 Task: Create a sub task System Test and UAT for the task  Create a new online platform for online legal services in the project AirRise , assign it to team member softage.5@softage.net and update the status of the sub task to  At Risk , set the priority of the sub task to Medium
Action: Mouse moved to (703, 464)
Screenshot: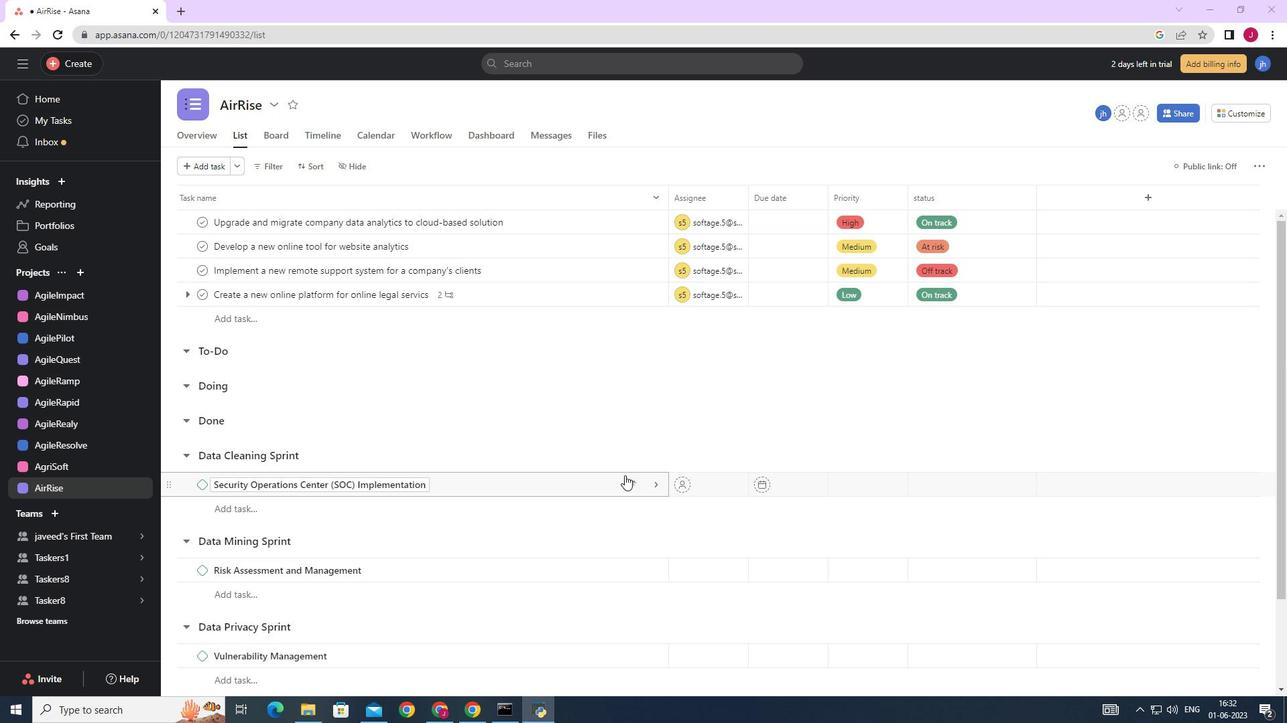 
Action: Mouse scrolled (703, 463) with delta (0, 0)
Screenshot: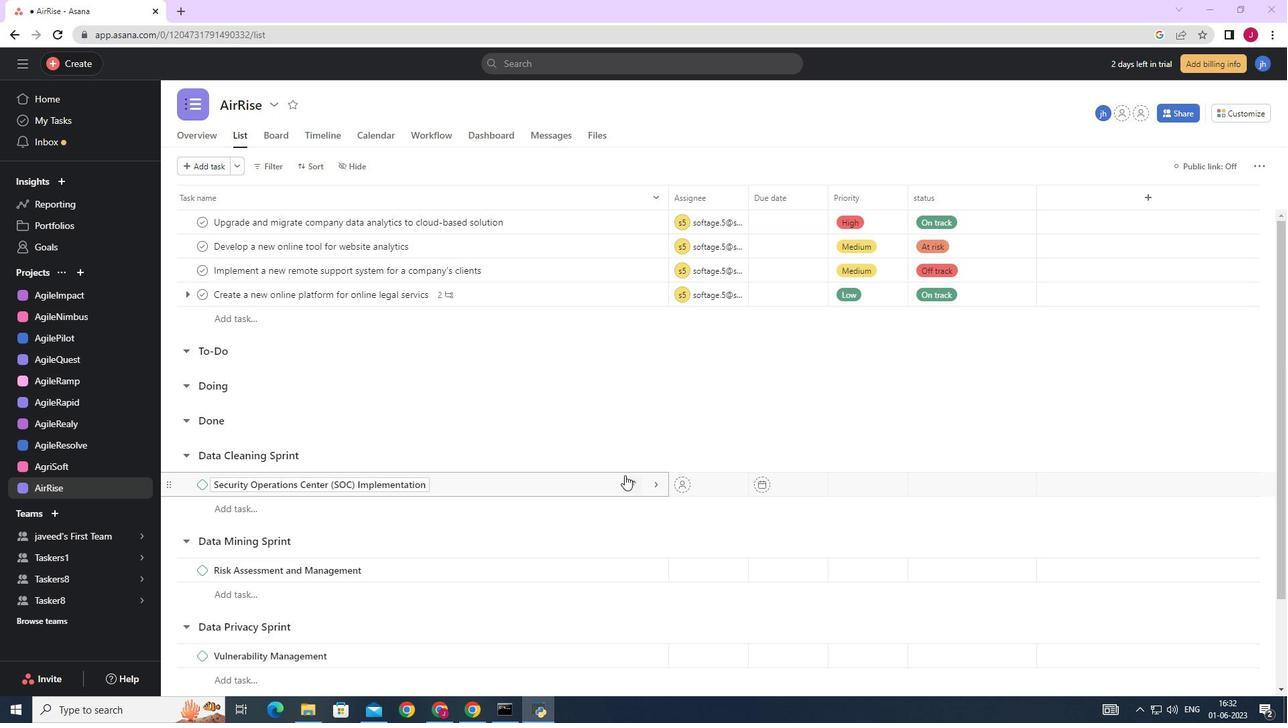 
Action: Mouse scrolled (703, 463) with delta (0, 0)
Screenshot: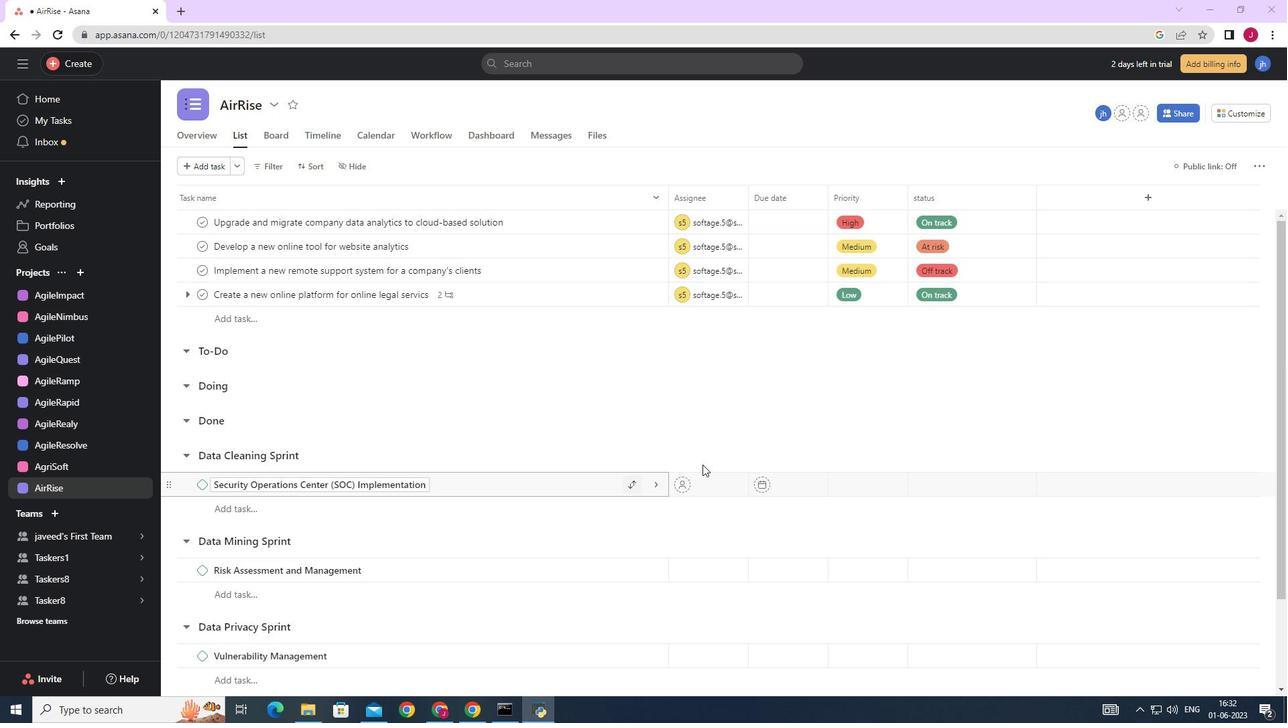 
Action: Mouse moved to (703, 463)
Screenshot: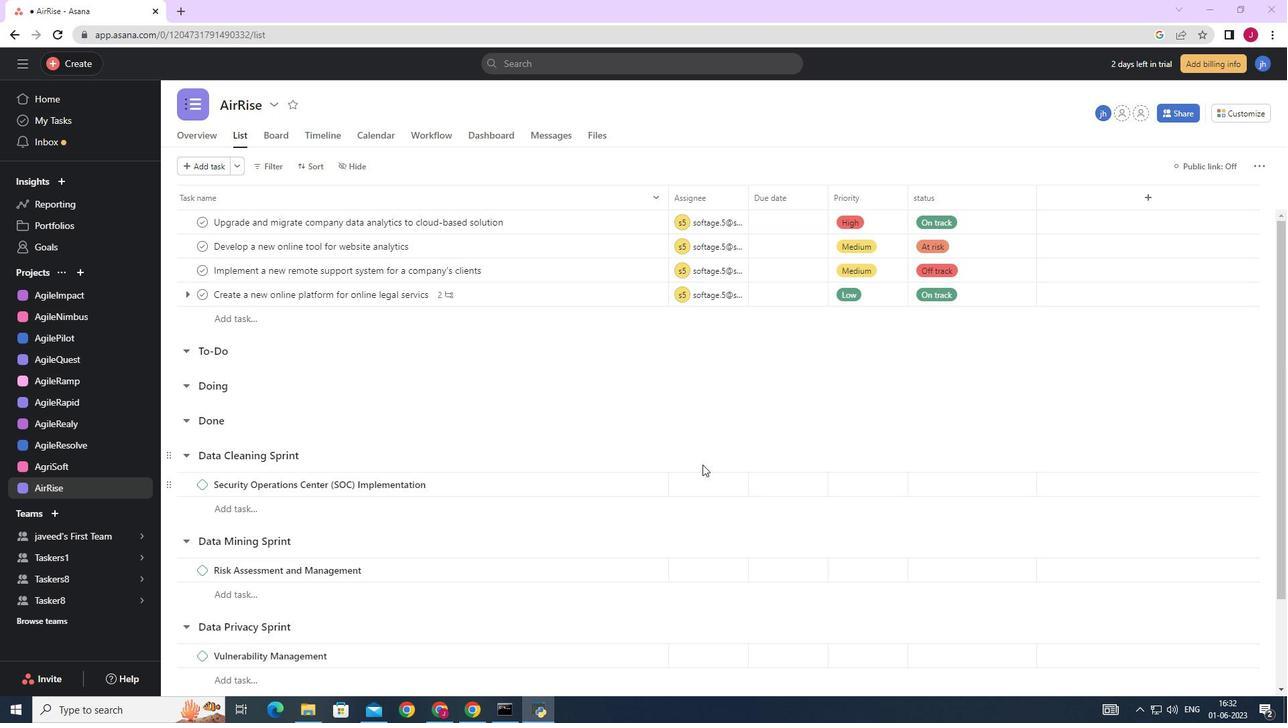 
Action: Mouse scrolled (703, 463) with delta (0, 0)
Screenshot: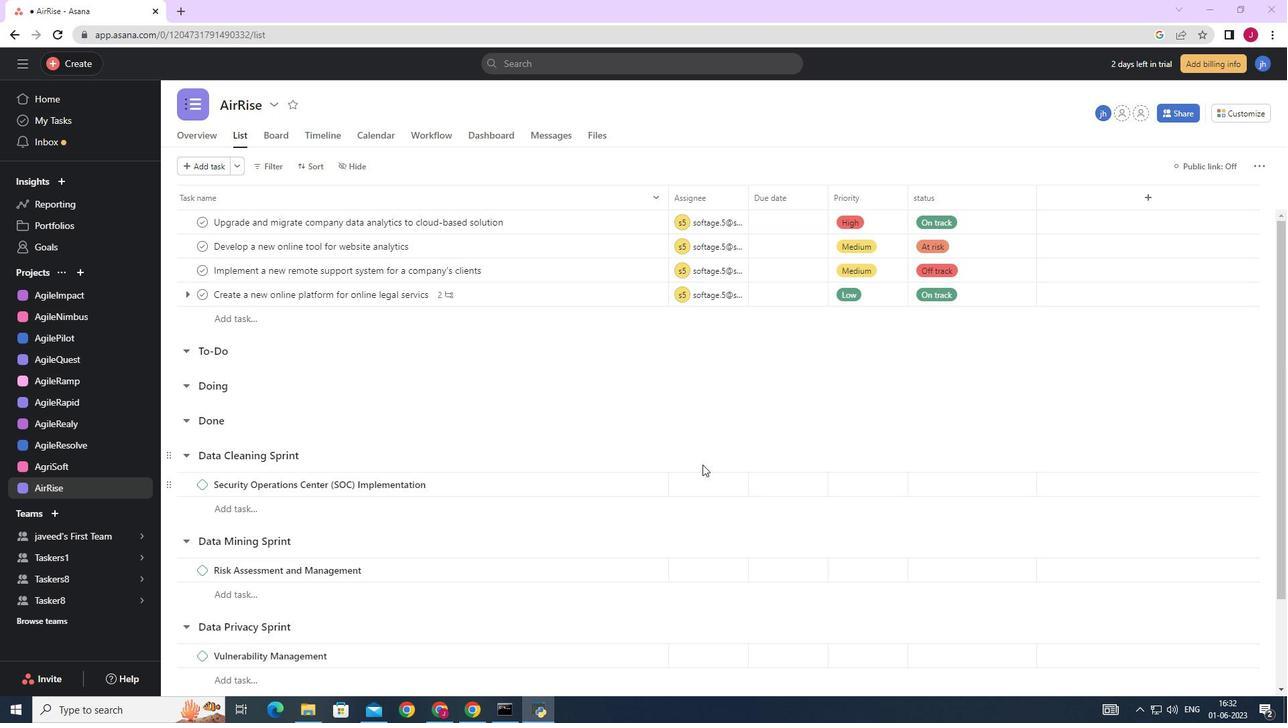 
Action: Mouse moved to (702, 463)
Screenshot: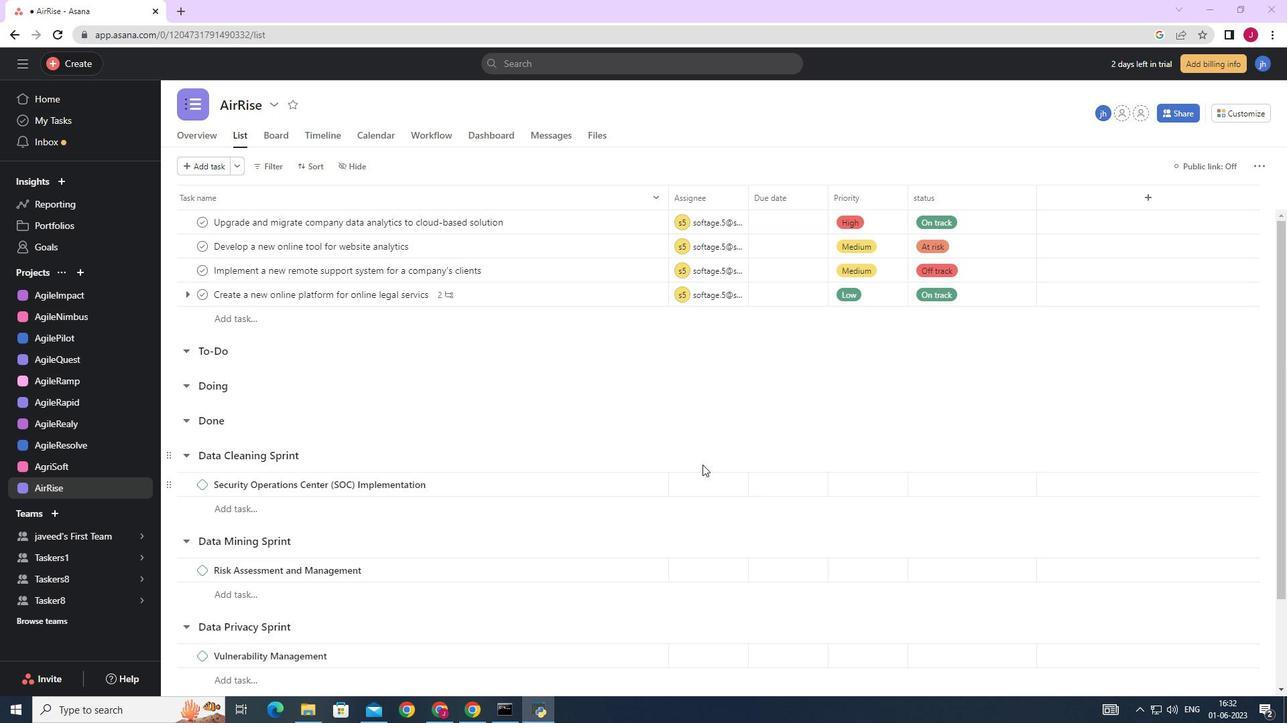 
Action: Mouse scrolled (702, 462) with delta (0, 0)
Screenshot: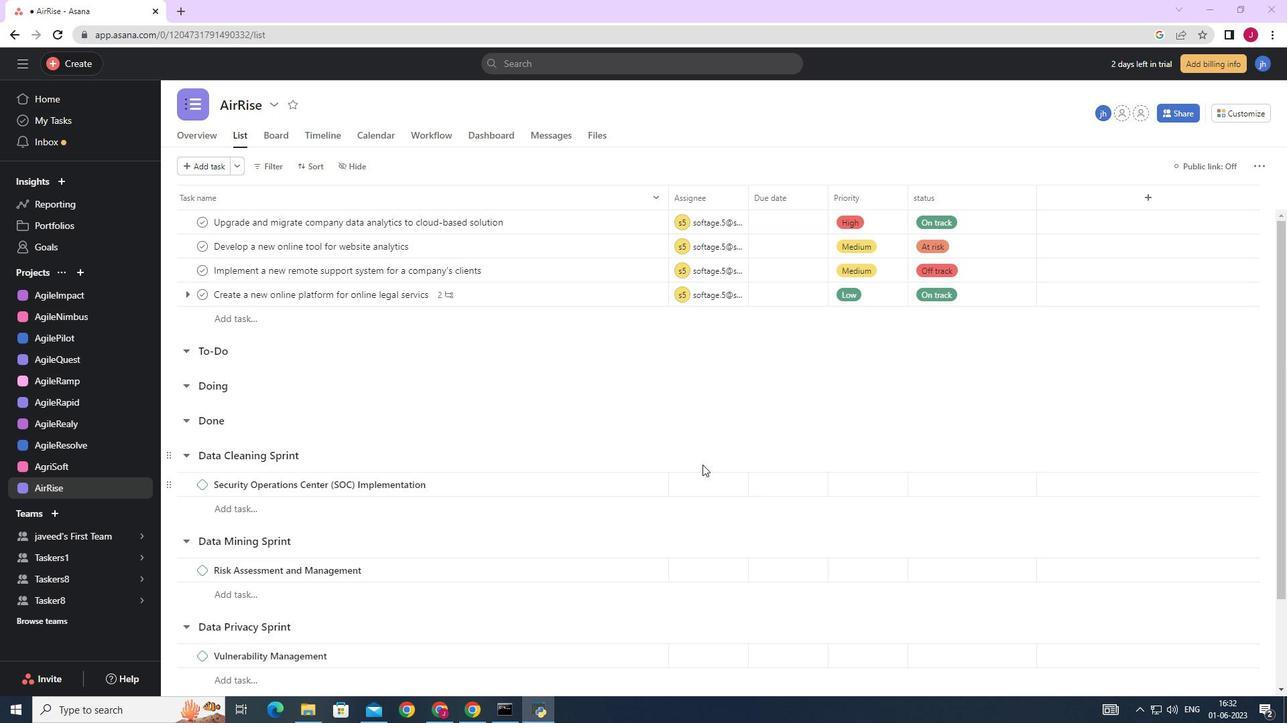 
Action: Mouse moved to (697, 459)
Screenshot: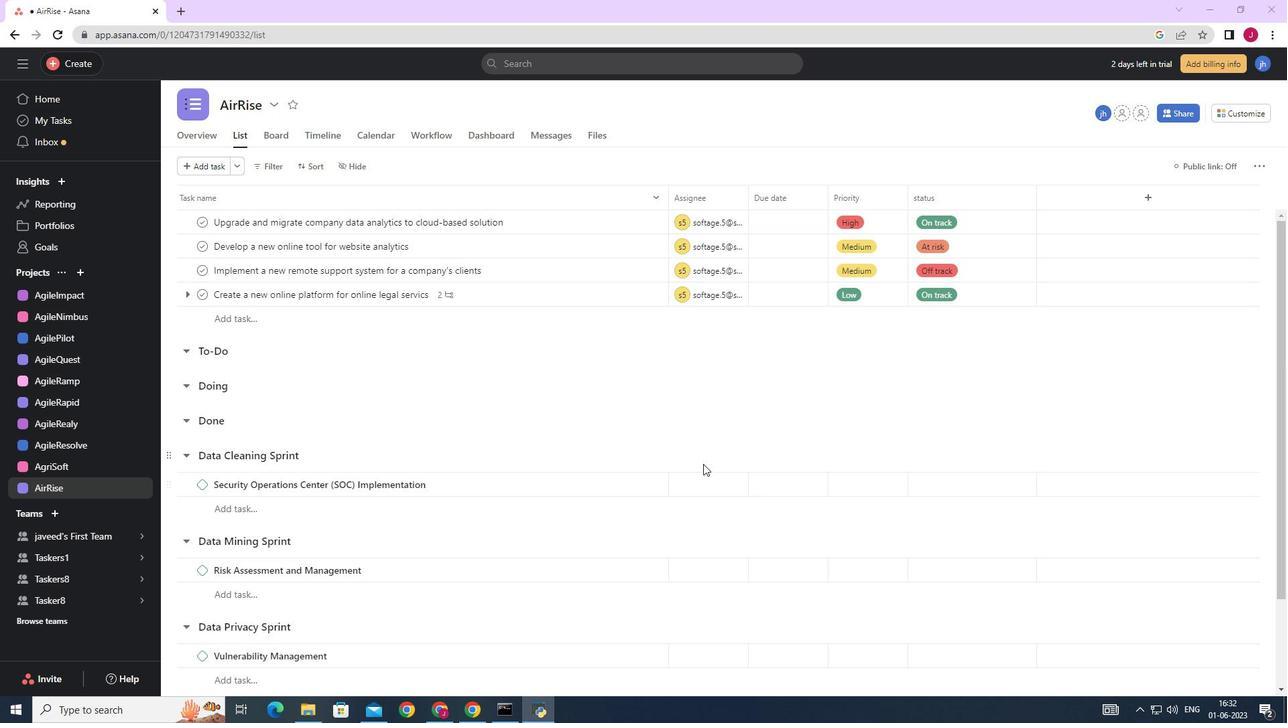 
Action: Mouse scrolled (699, 460) with delta (0, 0)
Screenshot: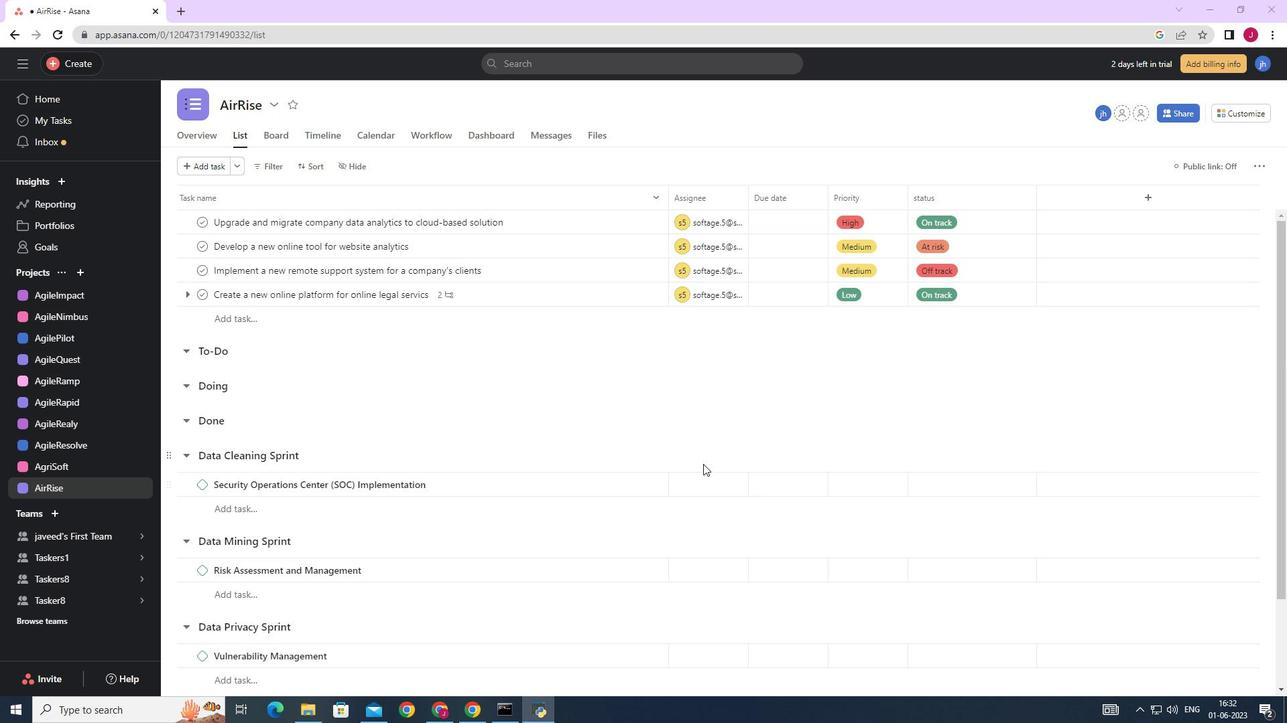 
Action: Mouse moved to (402, 432)
Screenshot: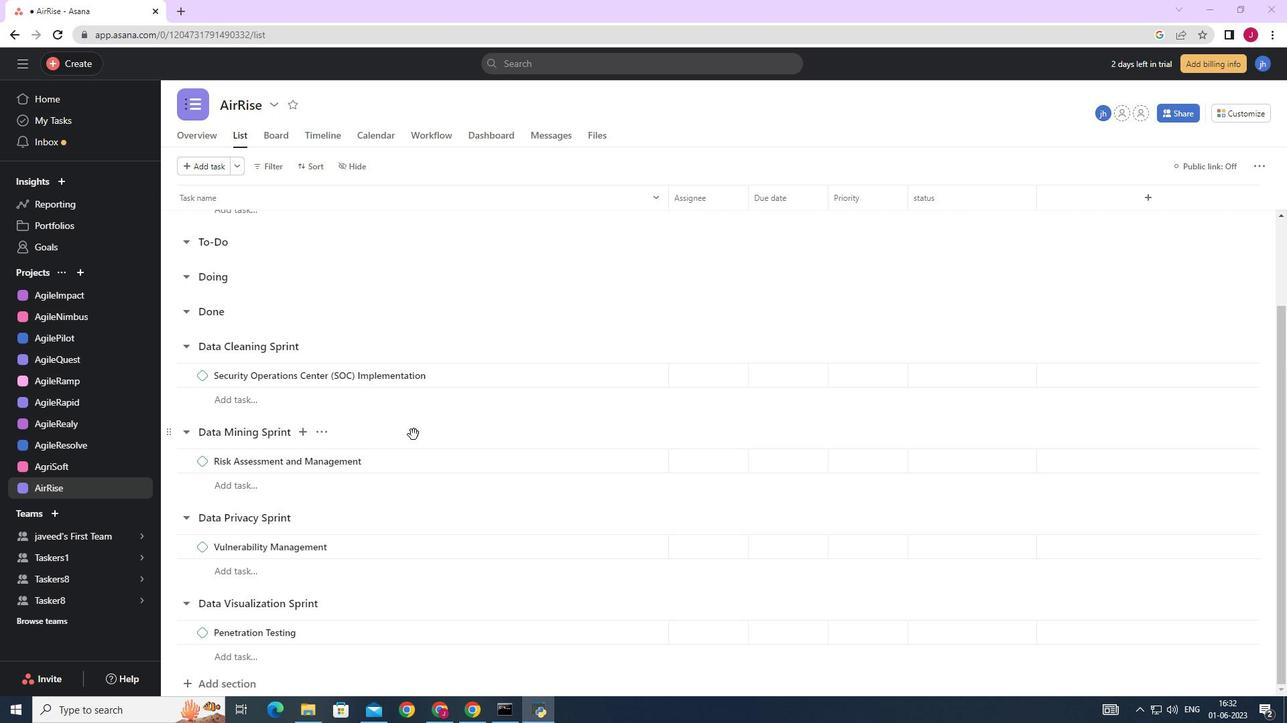 
Action: Mouse scrolled (403, 433) with delta (0, 0)
Screenshot: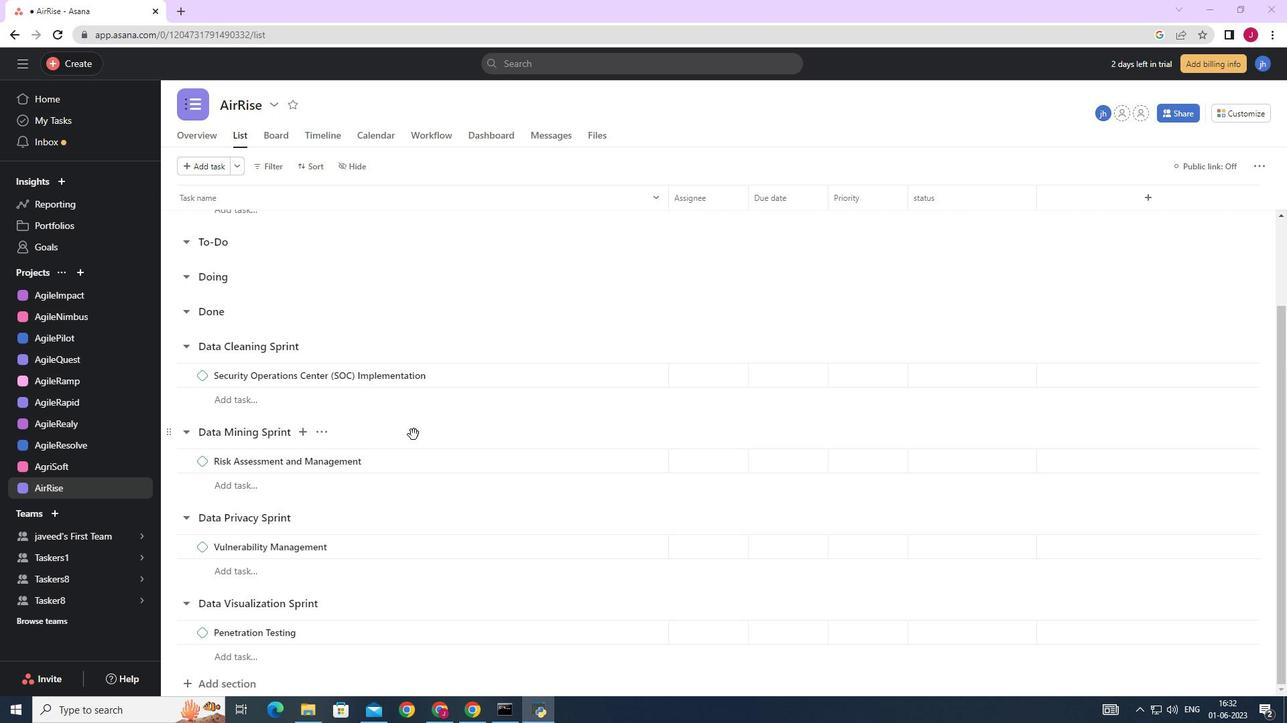 
Action: Mouse moved to (402, 431)
Screenshot: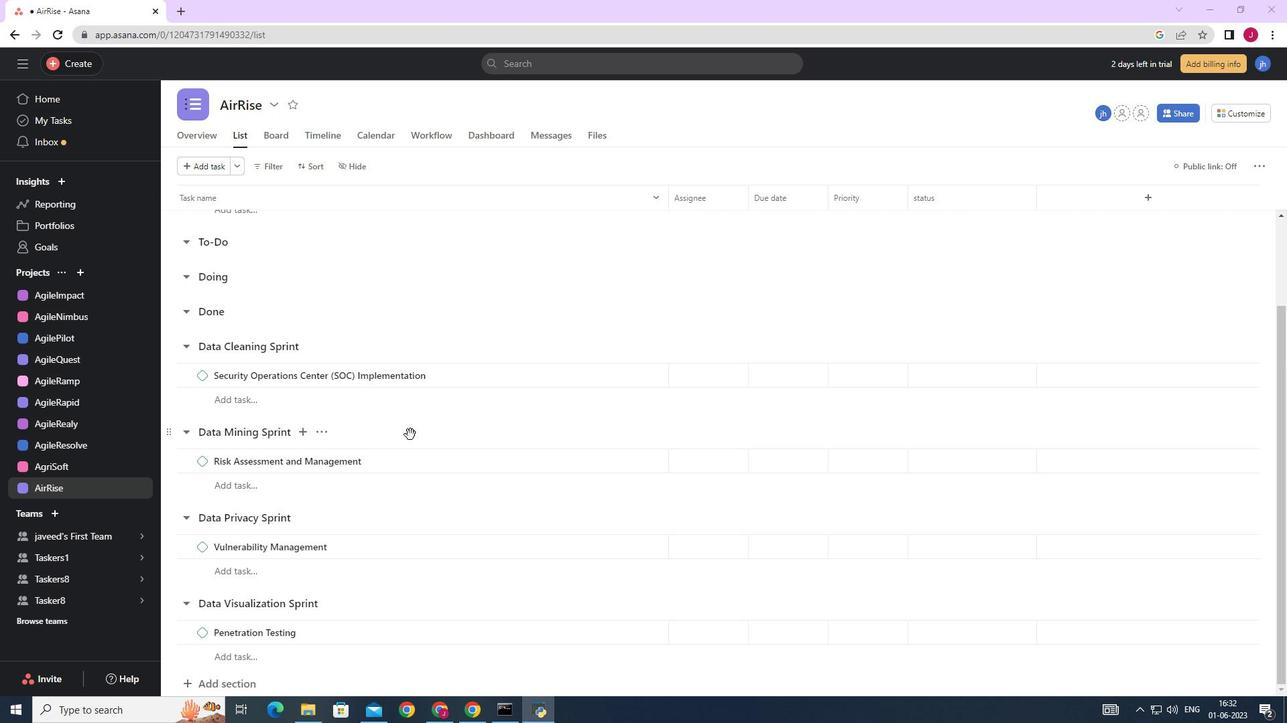 
Action: Mouse scrolled (402, 433) with delta (0, 0)
Screenshot: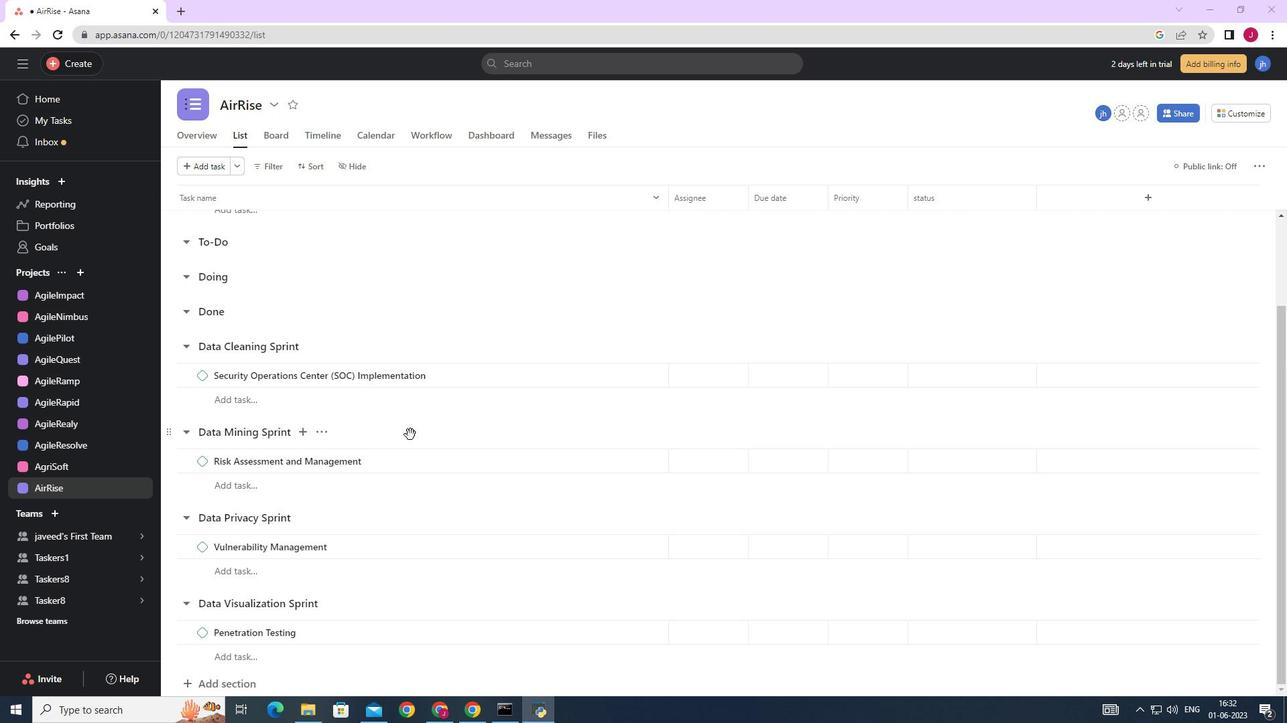 
Action: Mouse scrolled (402, 432) with delta (0, 0)
Screenshot: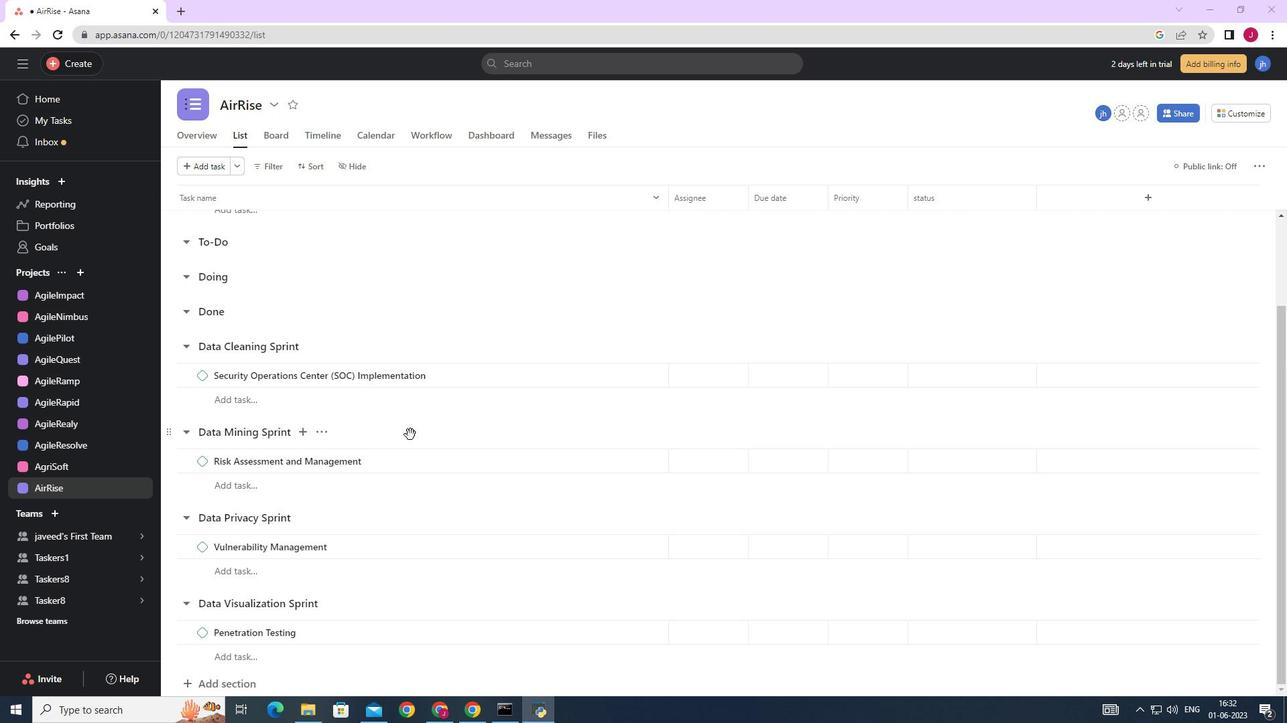 
Action: Mouse moved to (402, 431)
Screenshot: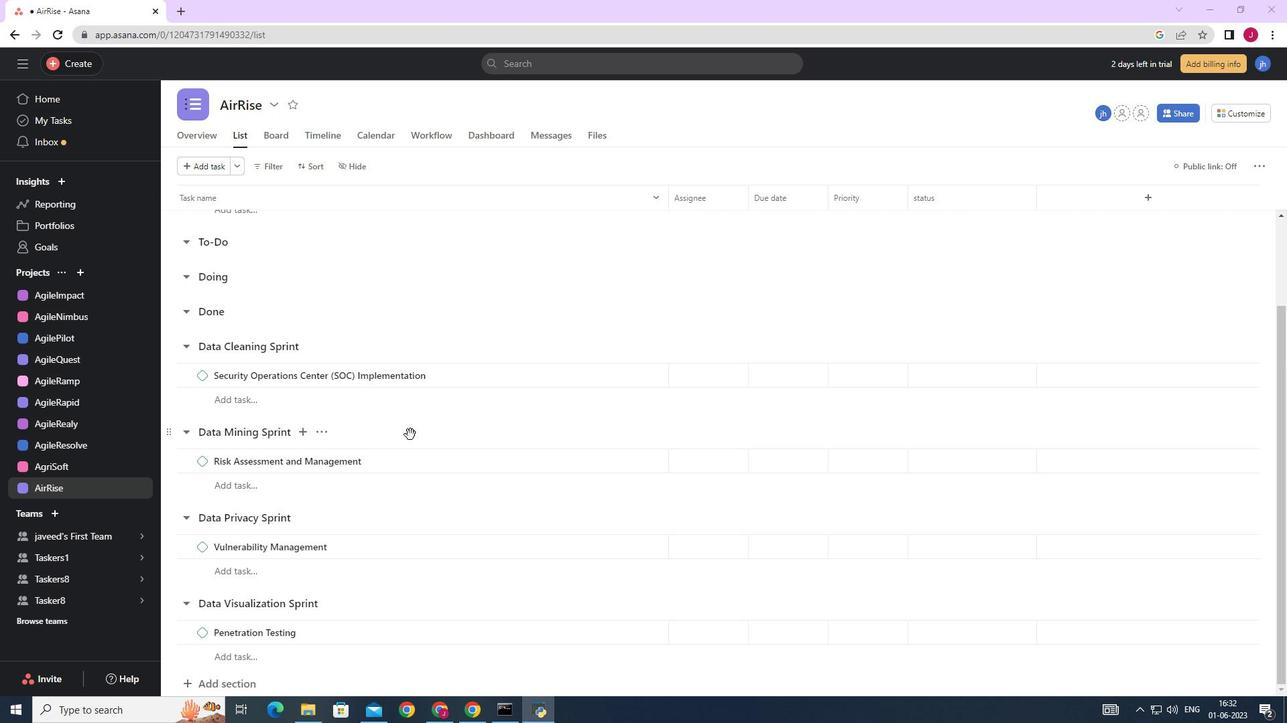
Action: Mouse scrolled (402, 431) with delta (0, 0)
Screenshot: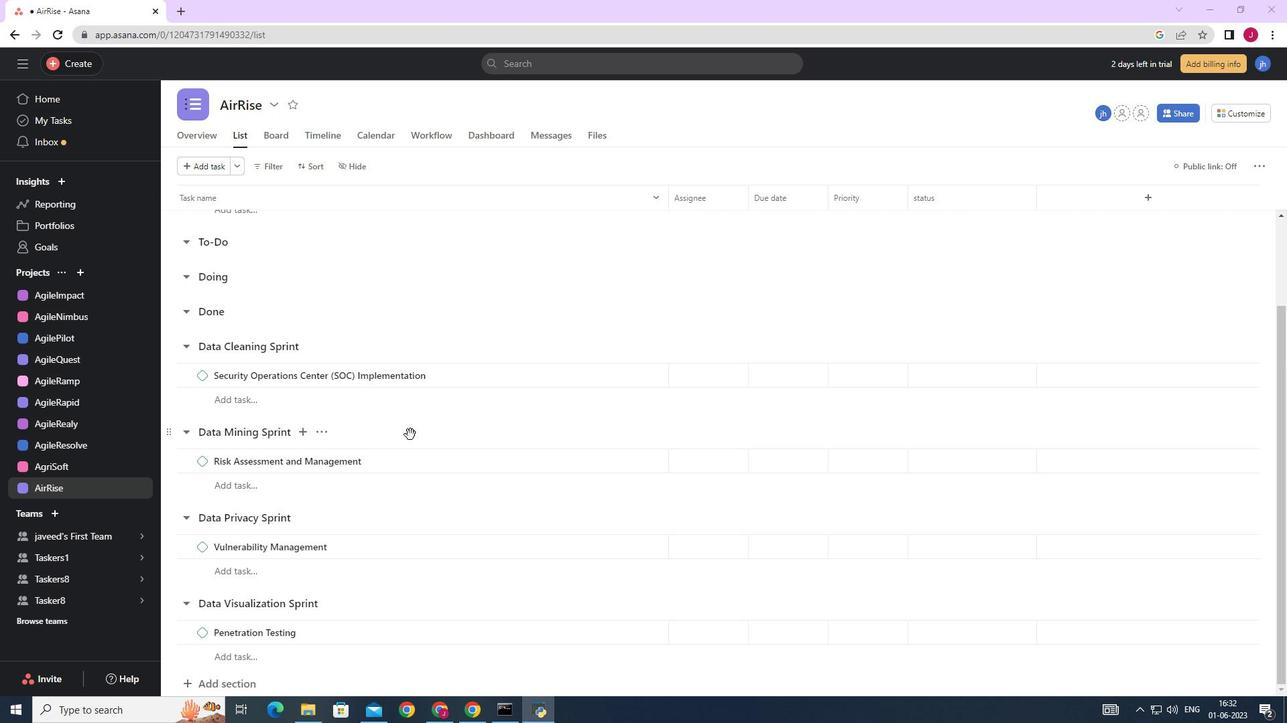 
Action: Mouse moved to (613, 294)
Screenshot: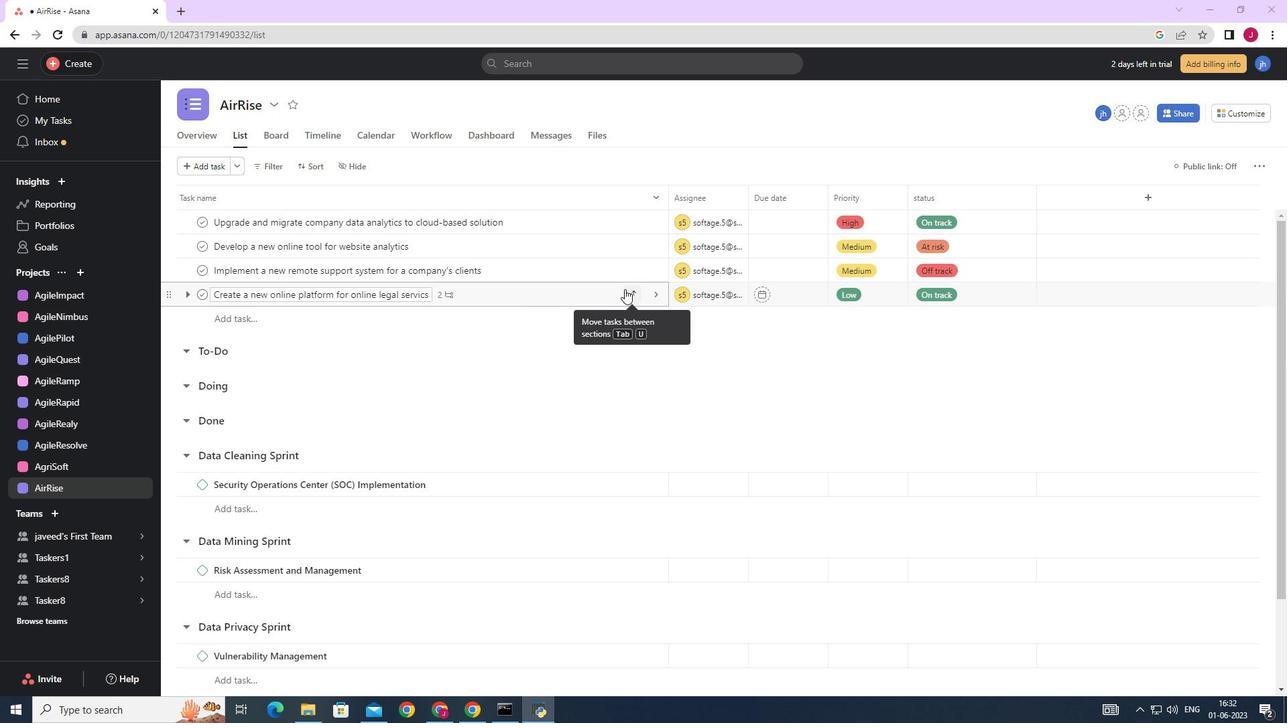 
Action: Mouse pressed left at (613, 294)
Screenshot: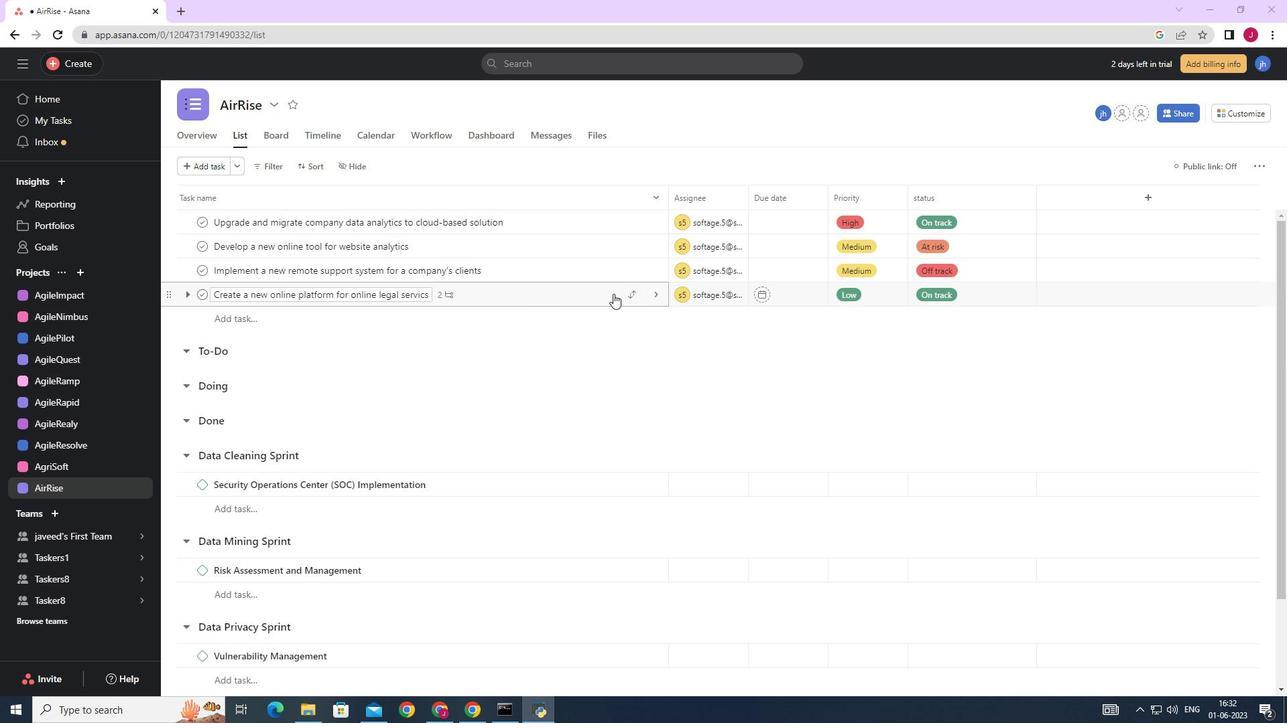 
Action: Mouse moved to (988, 404)
Screenshot: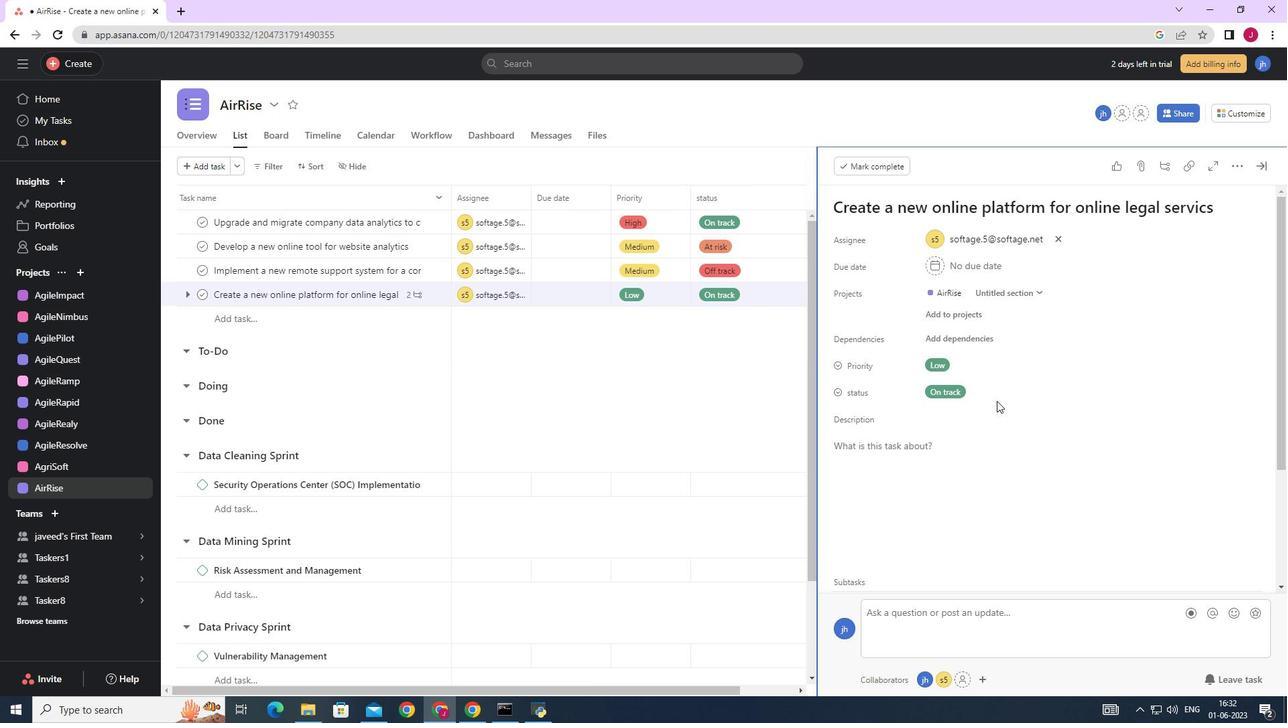 
Action: Mouse scrolled (988, 403) with delta (0, 0)
Screenshot: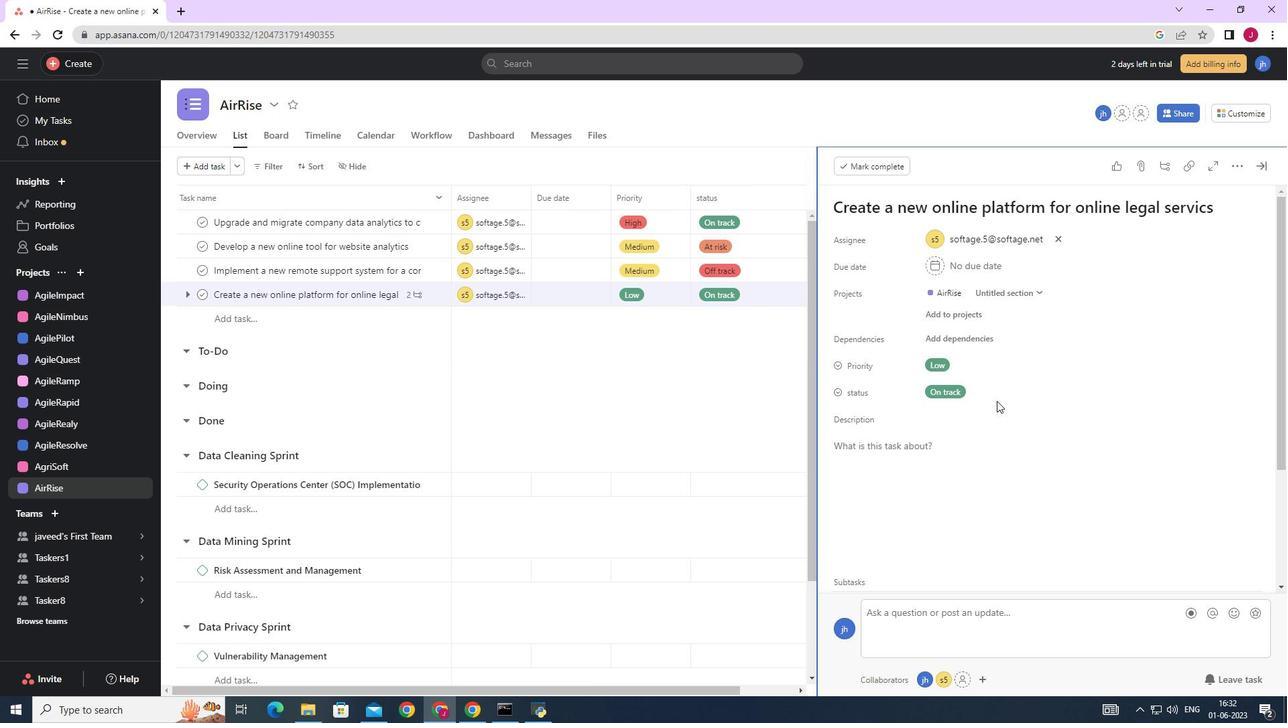 
Action: Mouse moved to (986, 404)
Screenshot: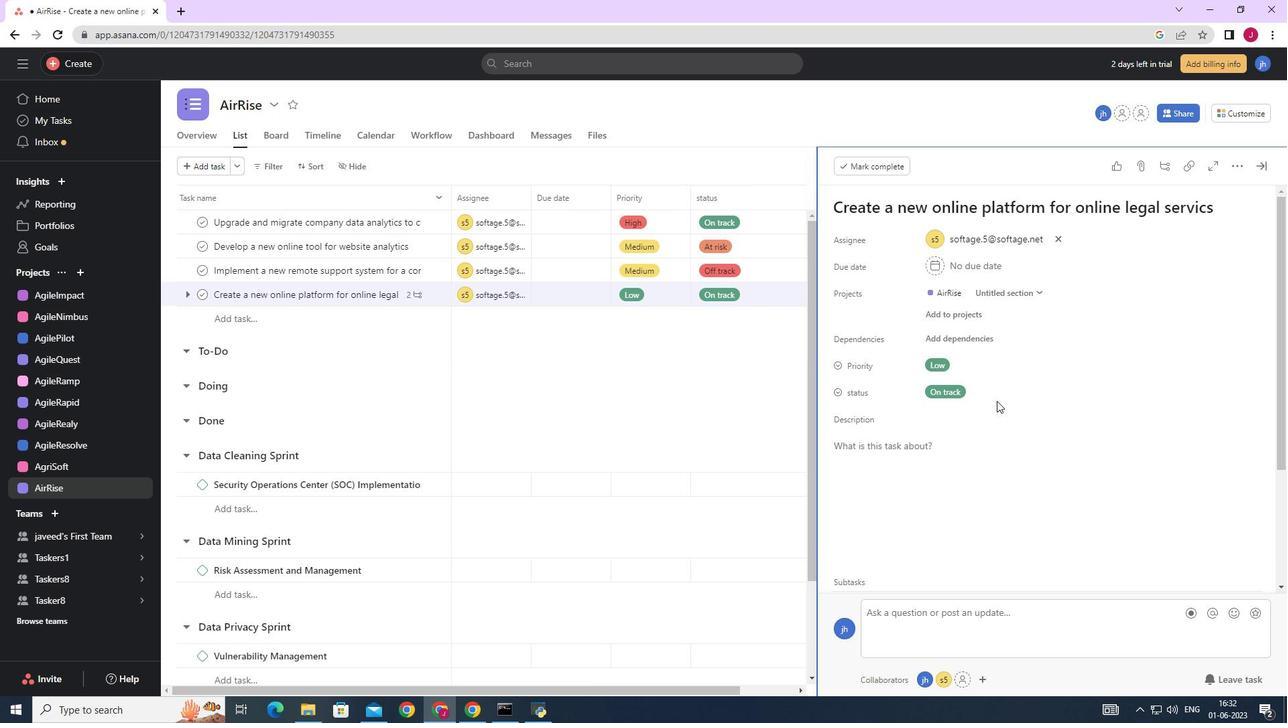 
Action: Mouse scrolled (986, 404) with delta (0, 0)
Screenshot: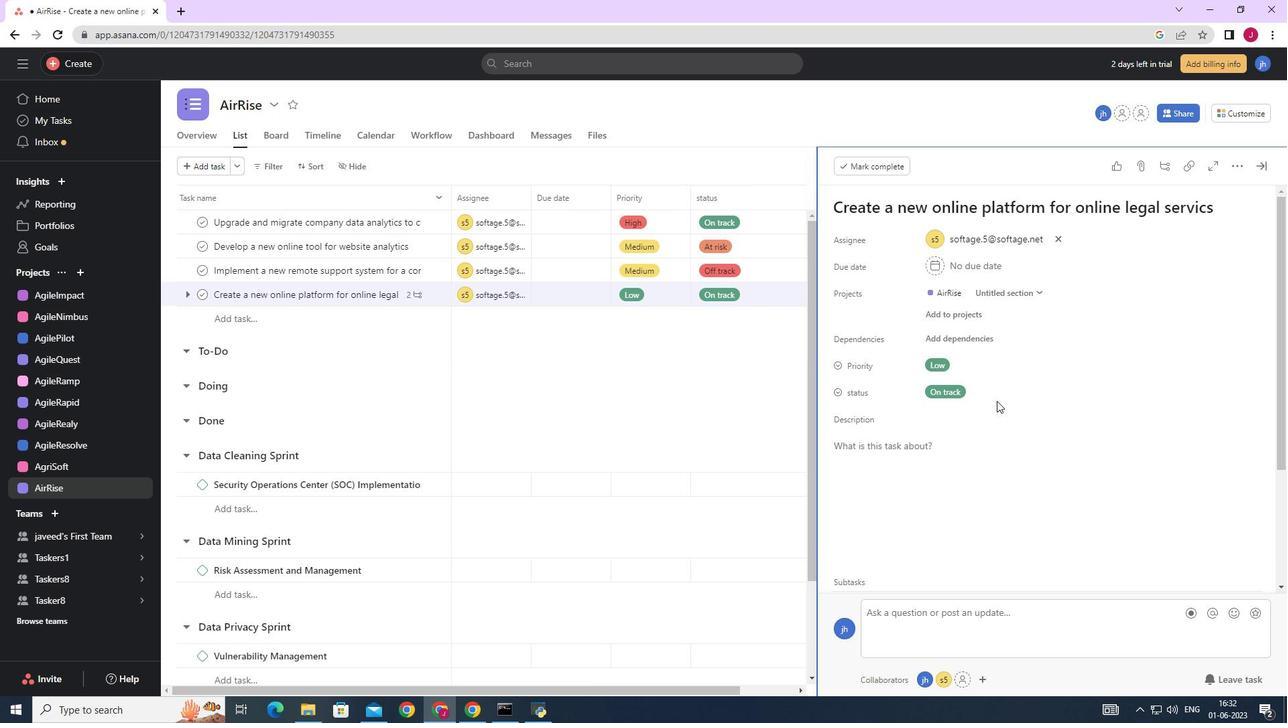 
Action: Mouse scrolled (986, 404) with delta (0, 0)
Screenshot: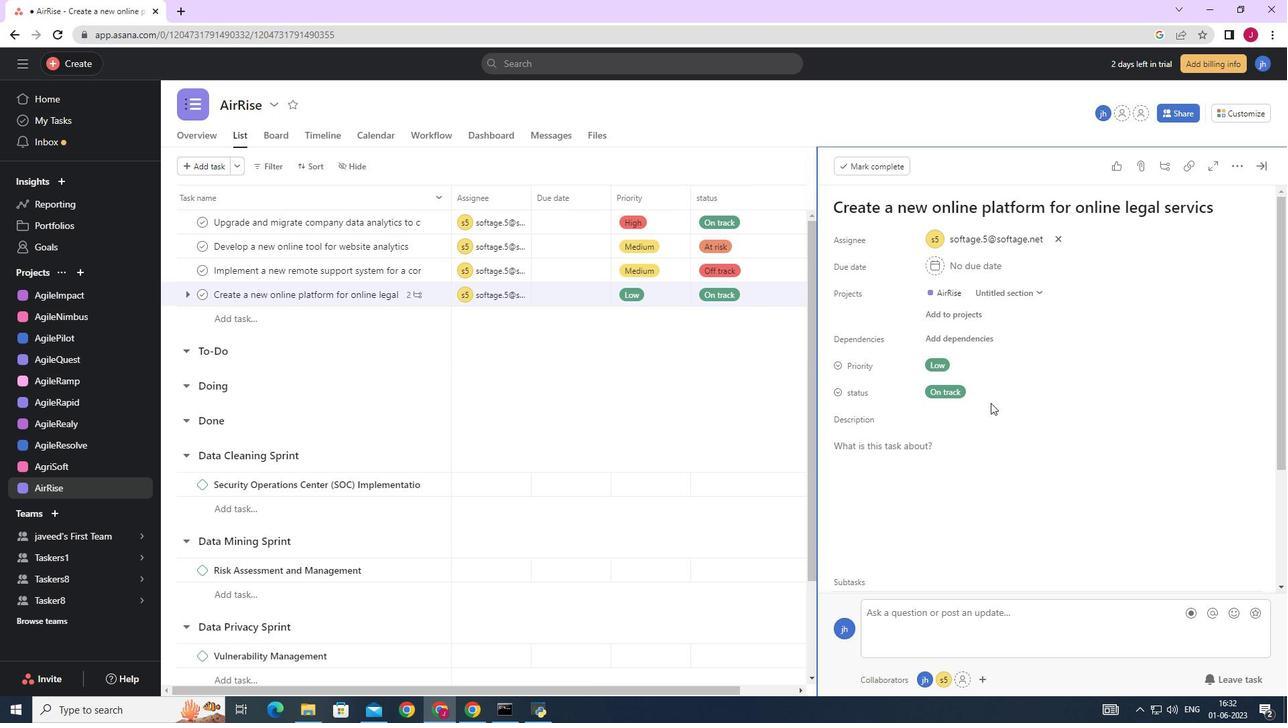 
Action: Mouse moved to (885, 447)
Screenshot: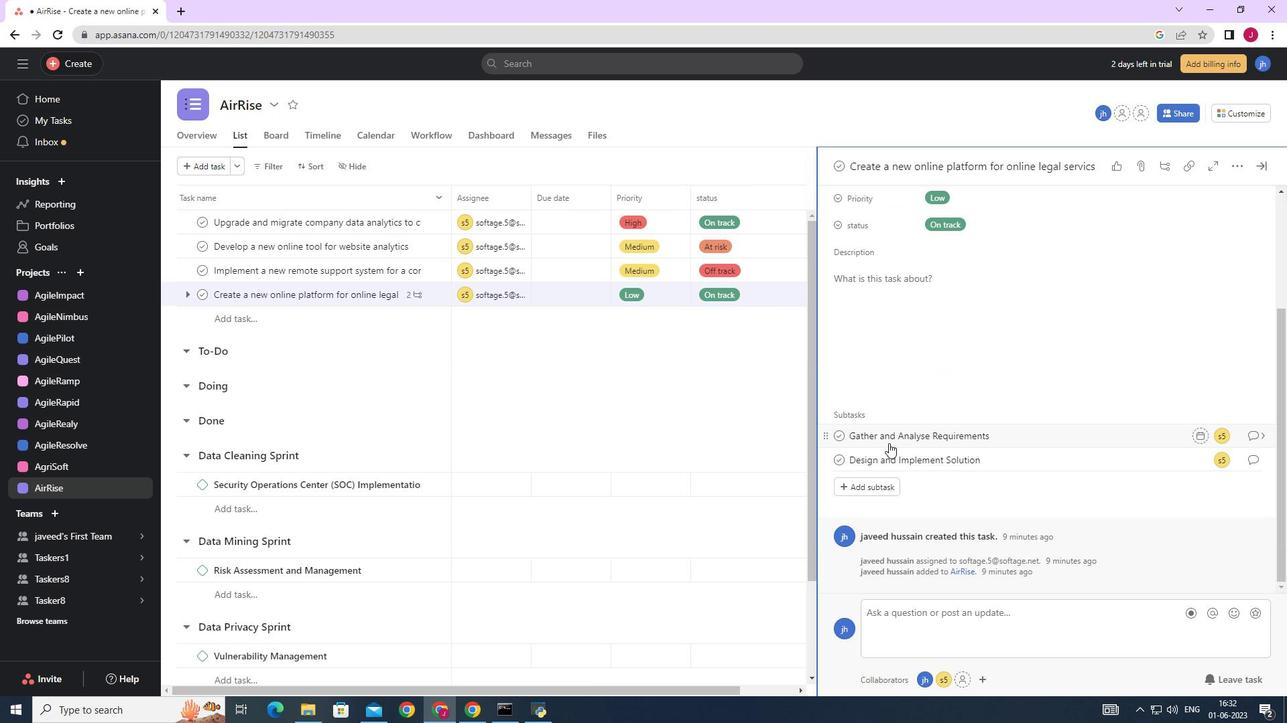 
Action: Mouse scrolled (885, 446) with delta (0, 0)
Screenshot: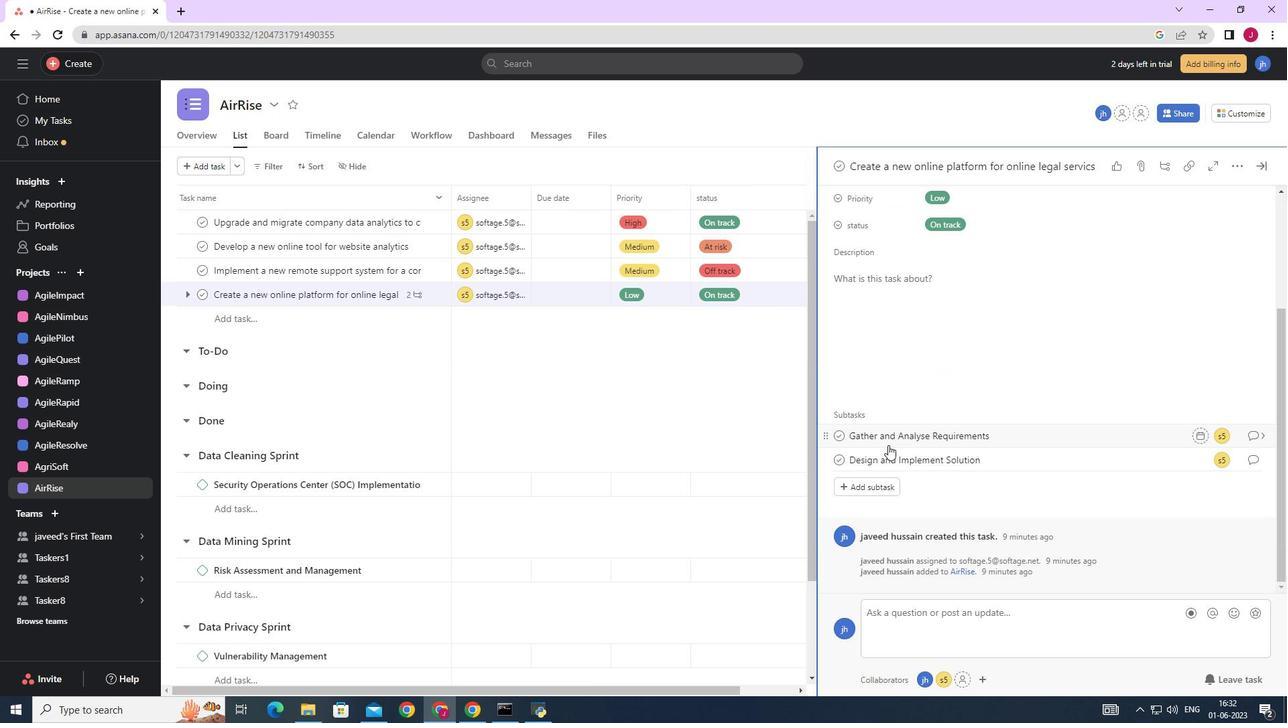 
Action: Mouse scrolled (885, 446) with delta (0, 0)
Screenshot: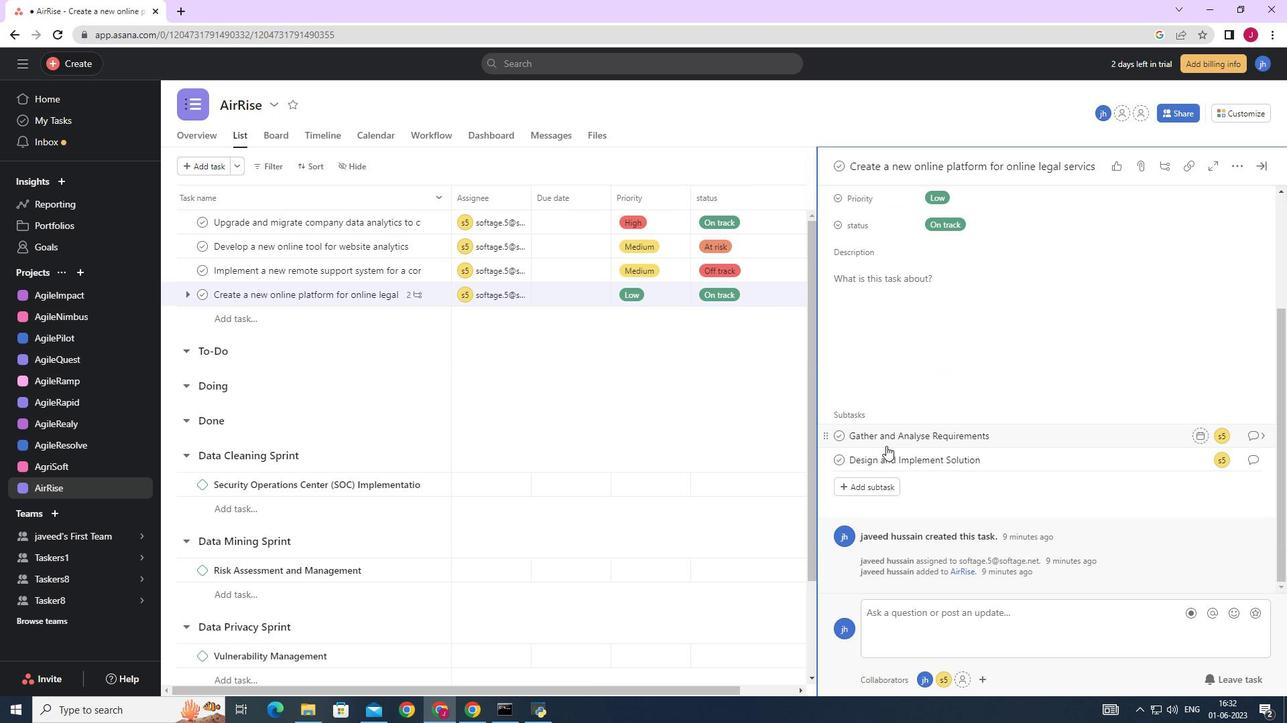 
Action: Mouse scrolled (885, 446) with delta (0, 0)
Screenshot: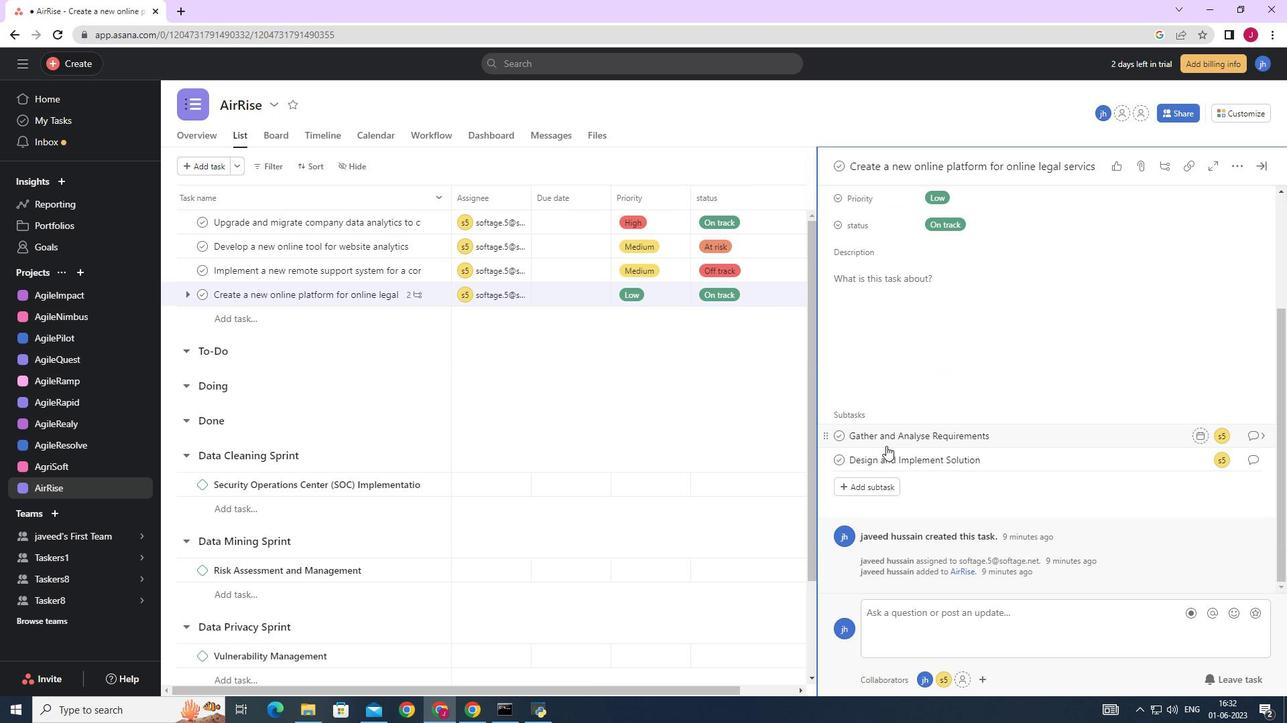 
Action: Mouse scrolled (885, 446) with delta (0, 0)
Screenshot: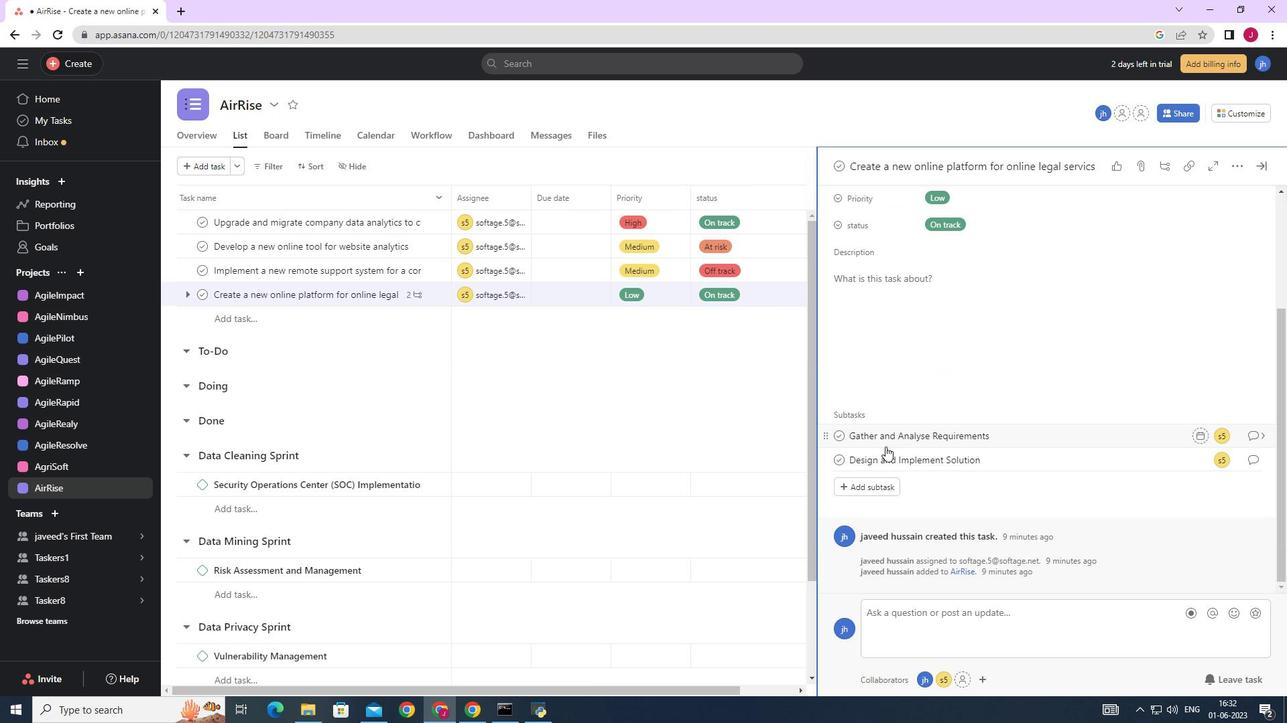 
Action: Mouse moved to (878, 483)
Screenshot: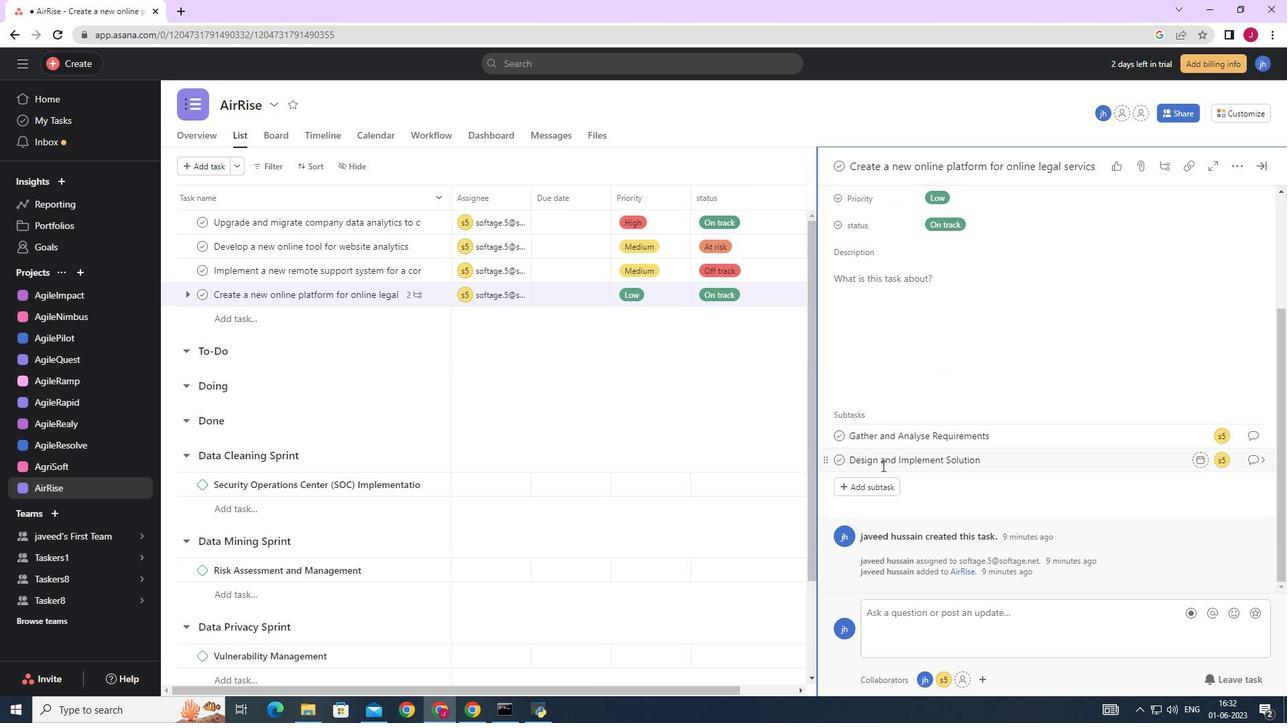 
Action: Mouse pressed left at (878, 483)
Screenshot: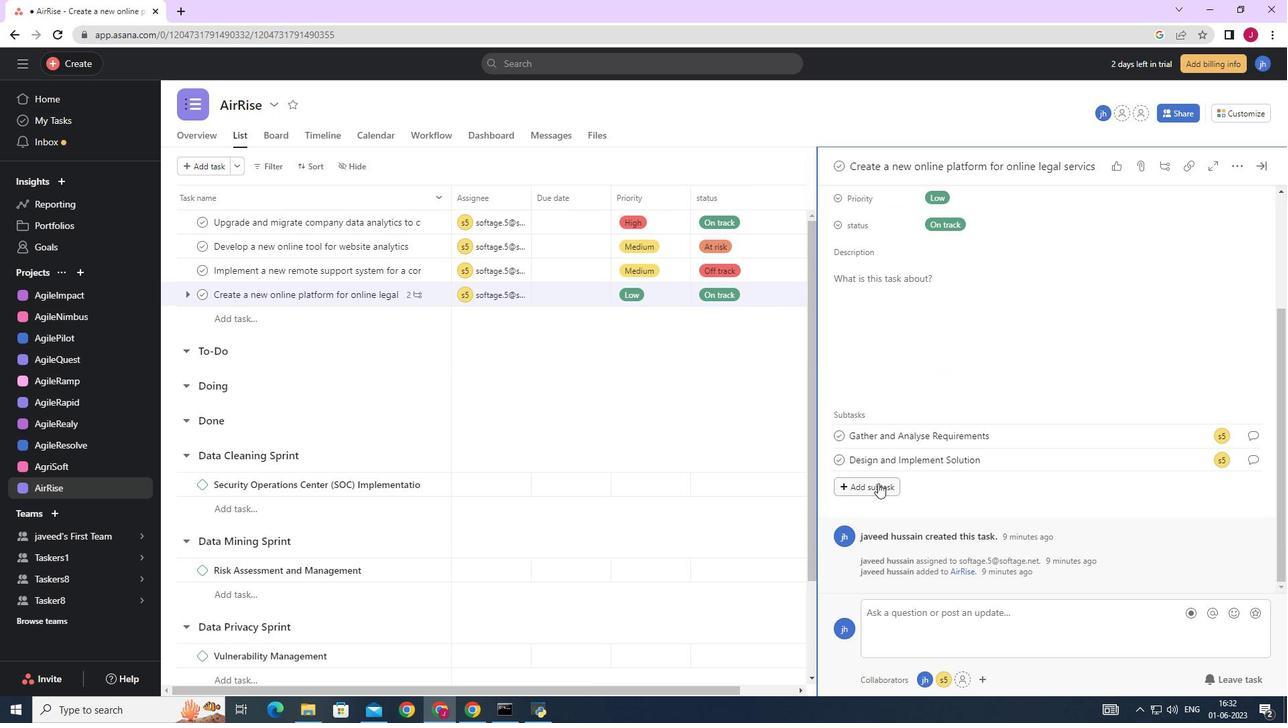 
Action: Key pressed <Key.caps_lock>S<Key.caps_lock>ystem<Key.space><Key.caps_lock>T<Key.caps_lock>est<Key.space>and<Key.space><Key.caps_lock>UAT
Screenshot: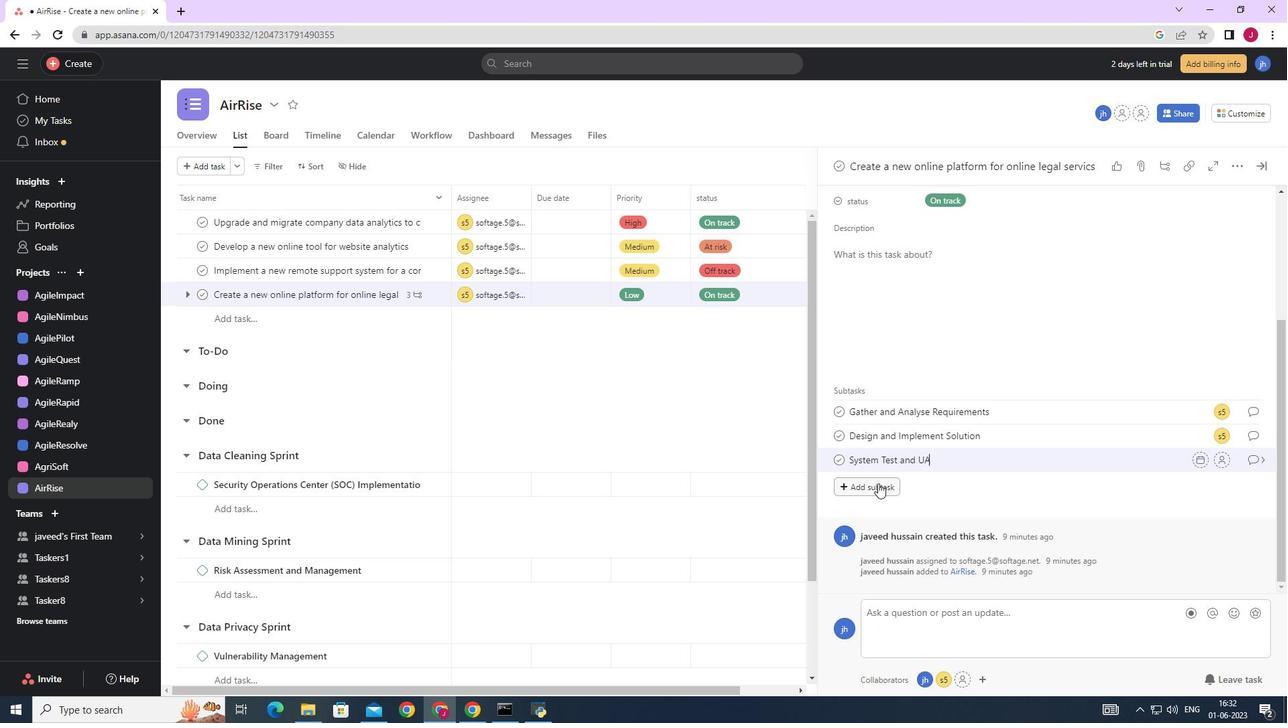 
Action: Mouse moved to (1224, 458)
Screenshot: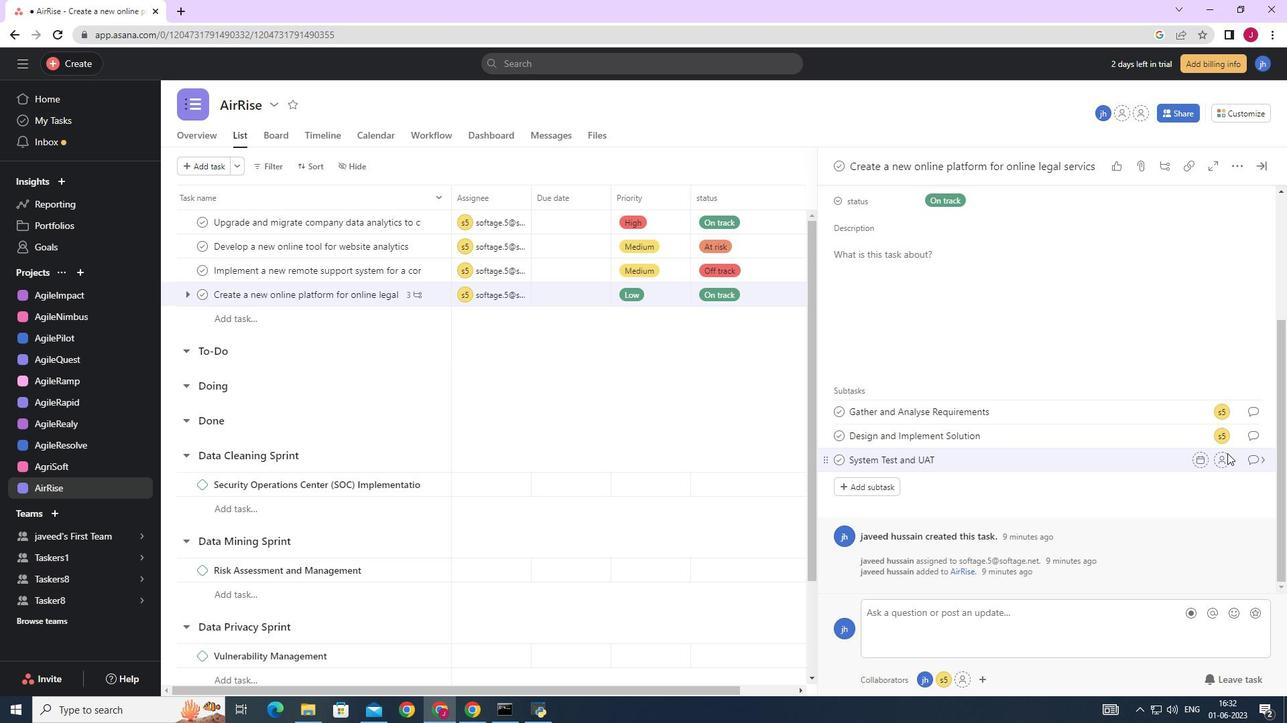 
Action: Mouse pressed left at (1224, 458)
Screenshot: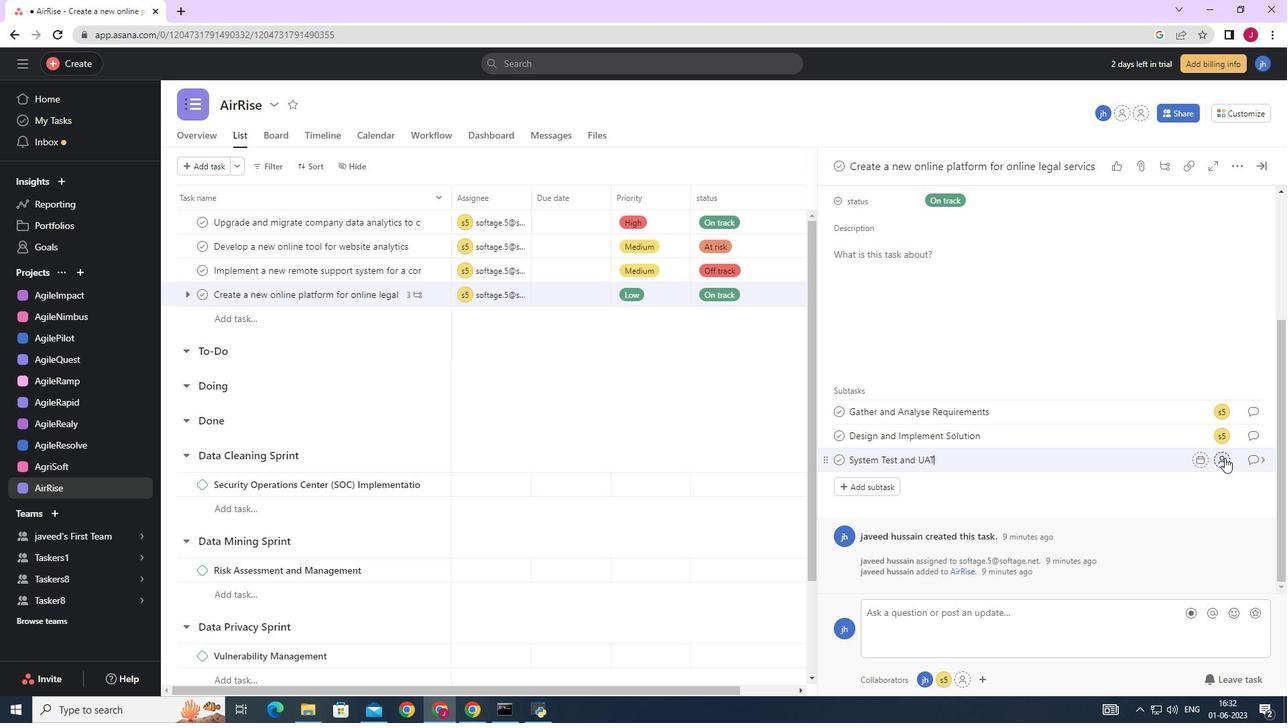 
Action: Key pressed SOFTAGE.5
Screenshot: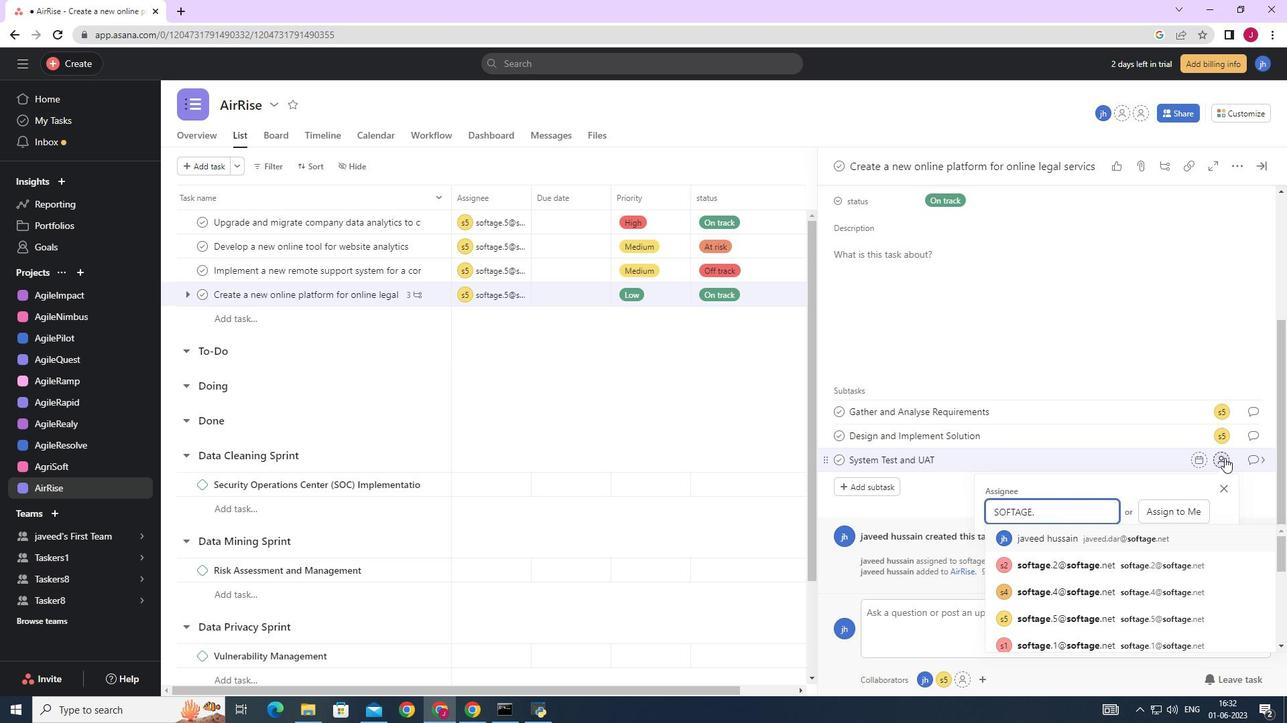 
Action: Mouse moved to (1065, 539)
Screenshot: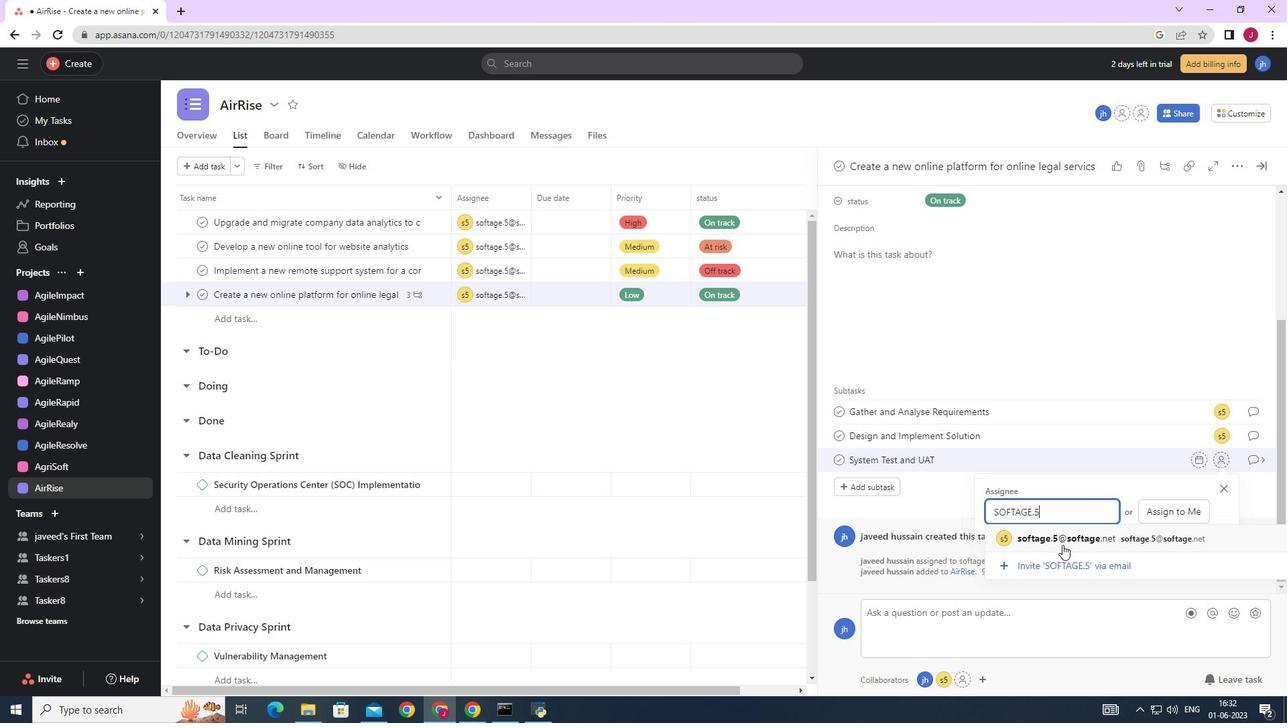 
Action: Mouse pressed left at (1065, 539)
Screenshot: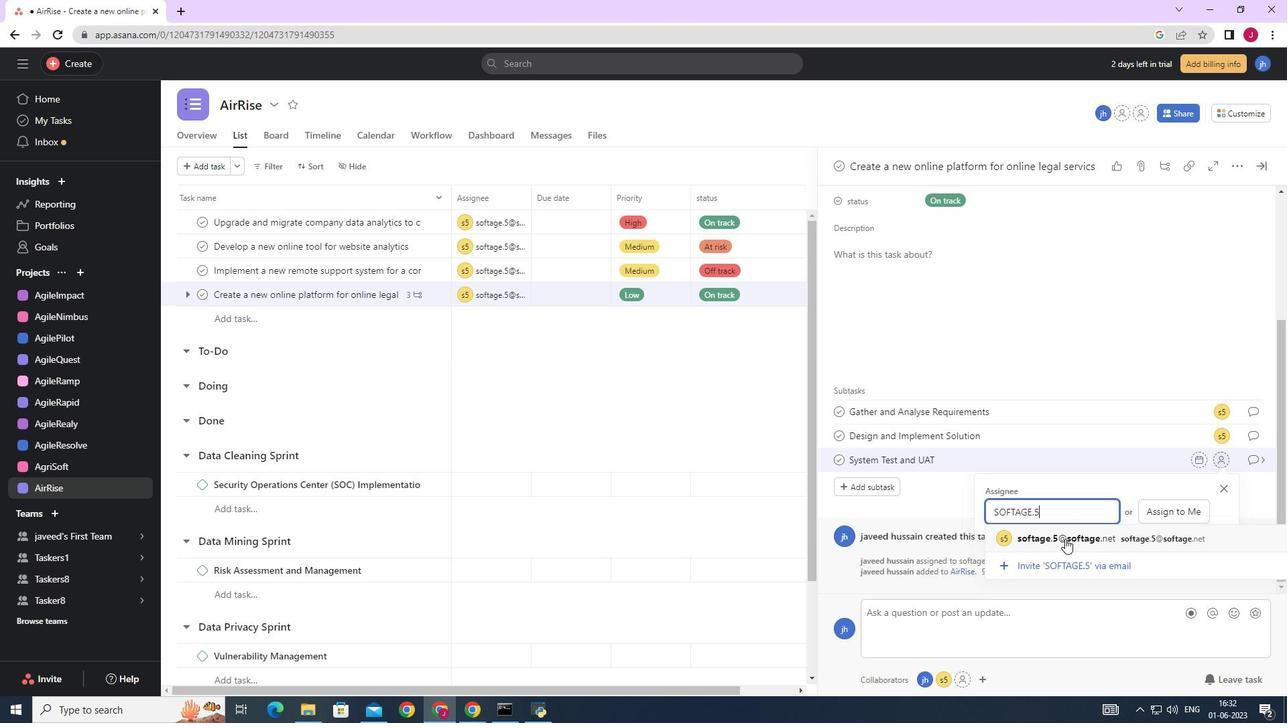 
Action: Mouse moved to (1254, 461)
Screenshot: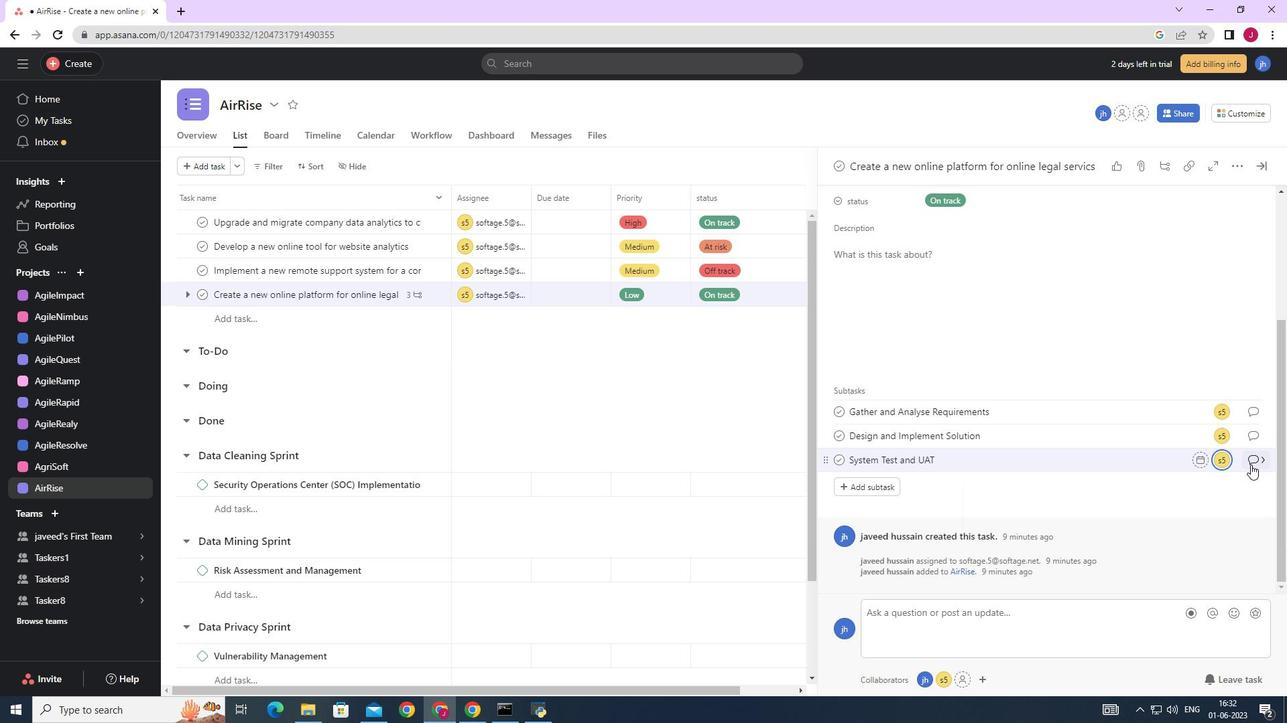 
Action: Mouse pressed left at (1254, 461)
Screenshot: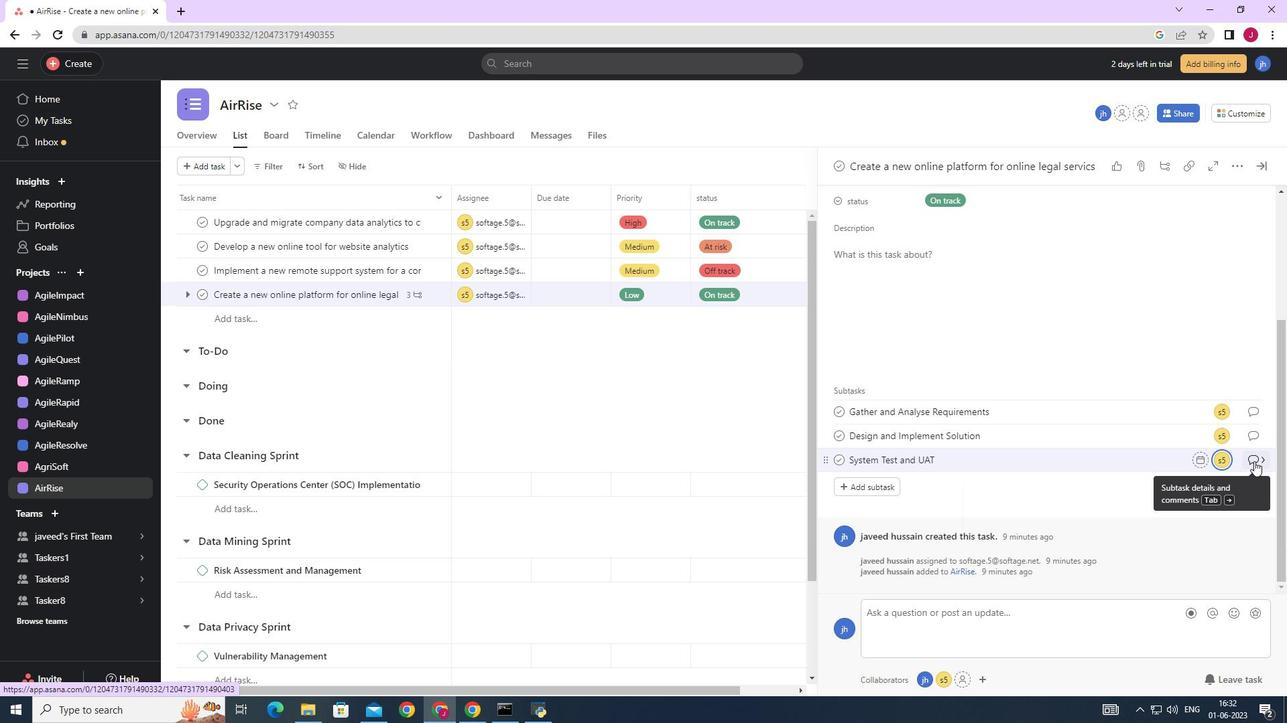 
Action: Mouse moved to (878, 355)
Screenshot: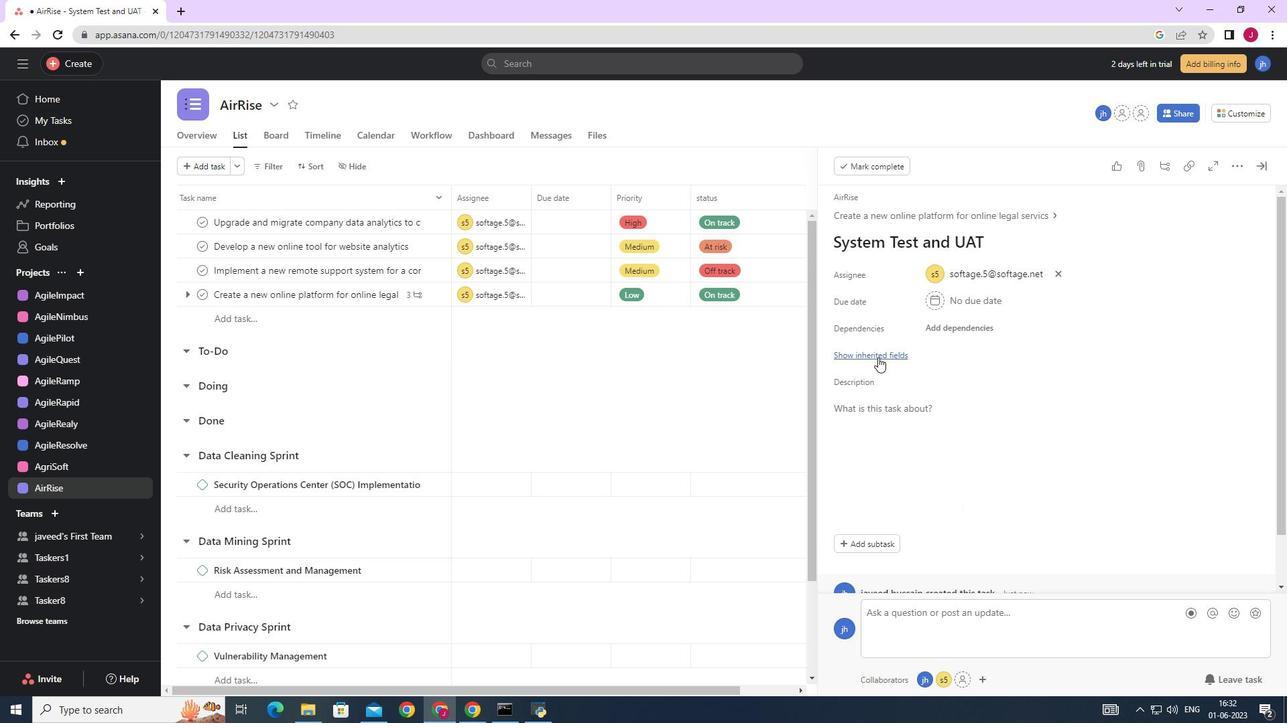 
Action: Mouse pressed left at (878, 355)
Screenshot: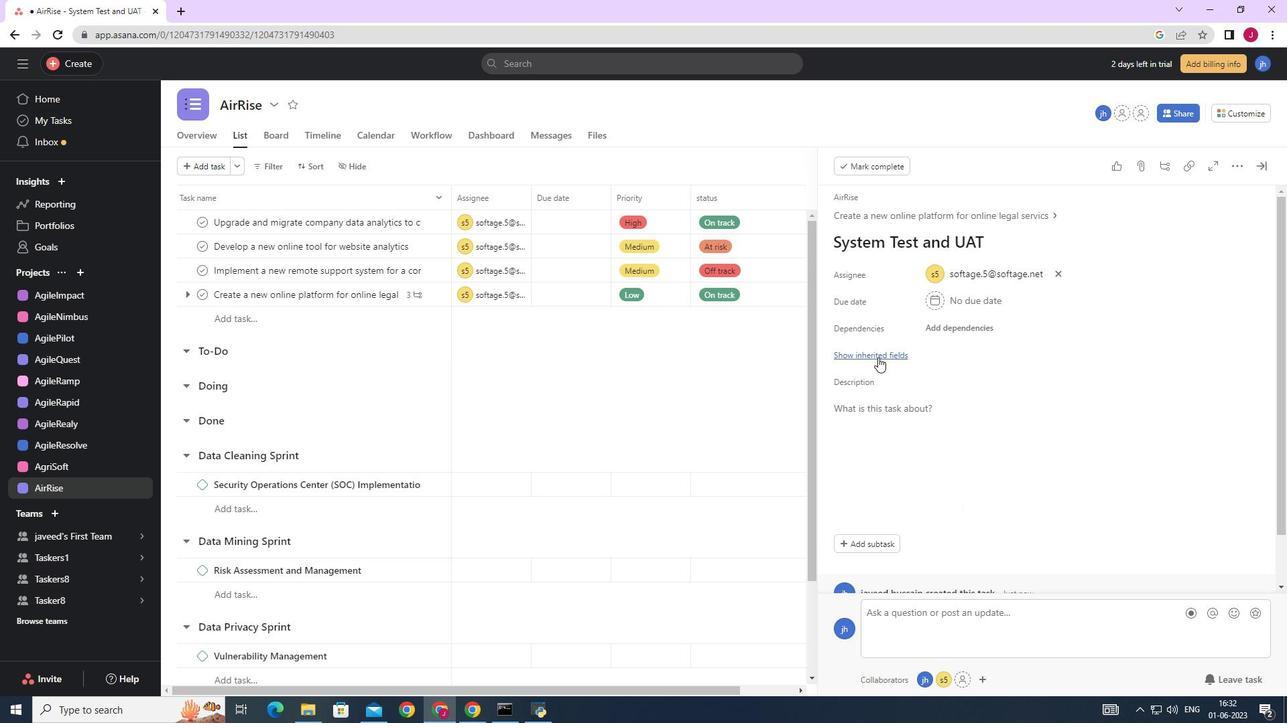 
Action: Mouse moved to (939, 381)
Screenshot: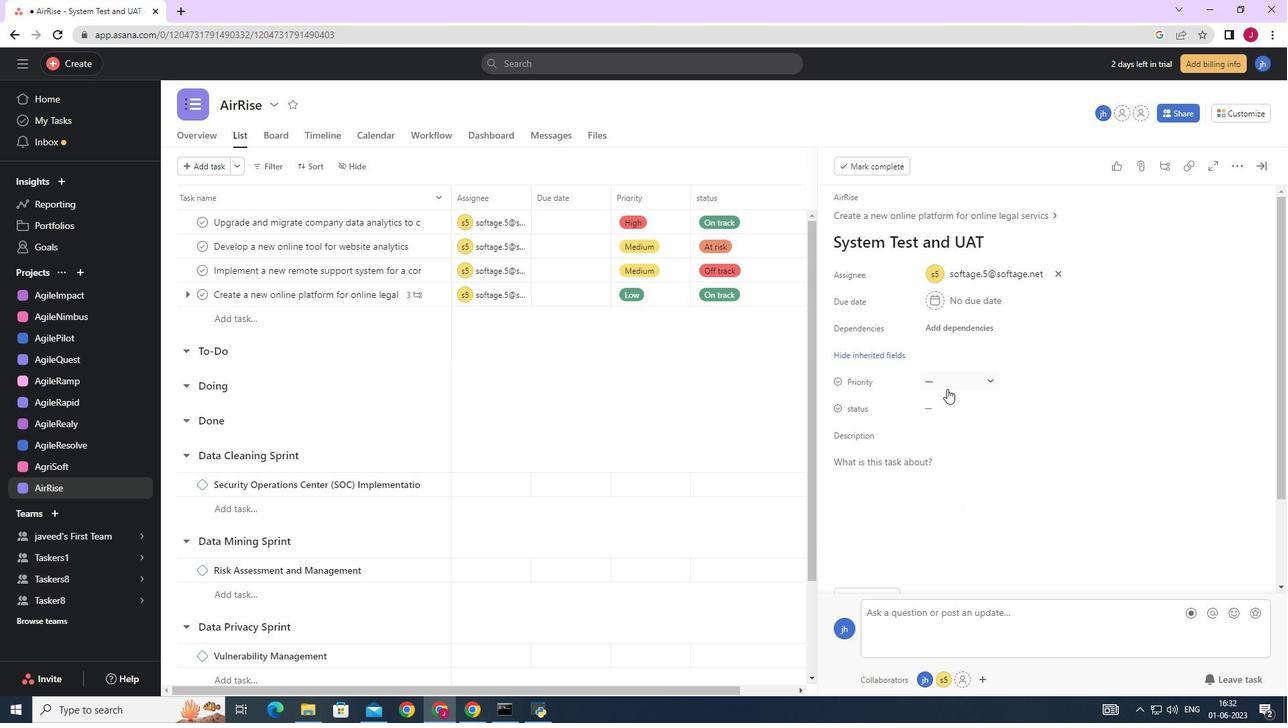 
Action: Mouse pressed left at (939, 381)
Screenshot: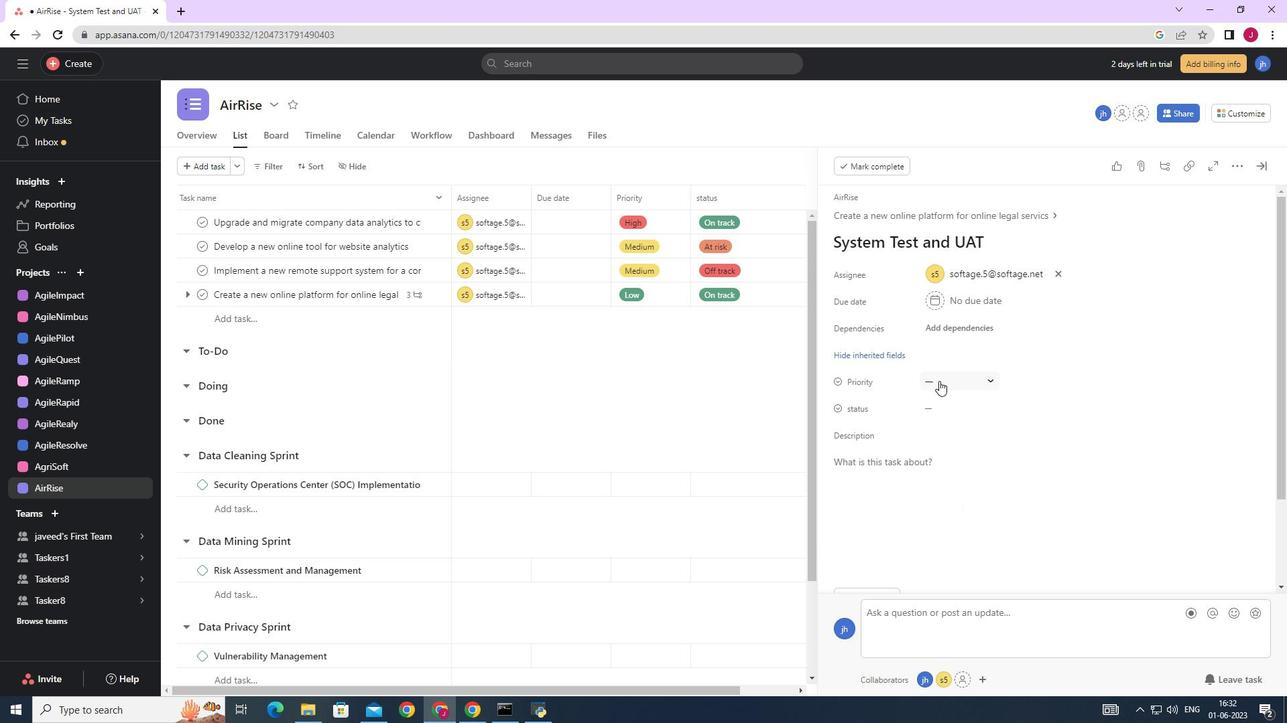 
Action: Mouse moved to (969, 453)
Screenshot: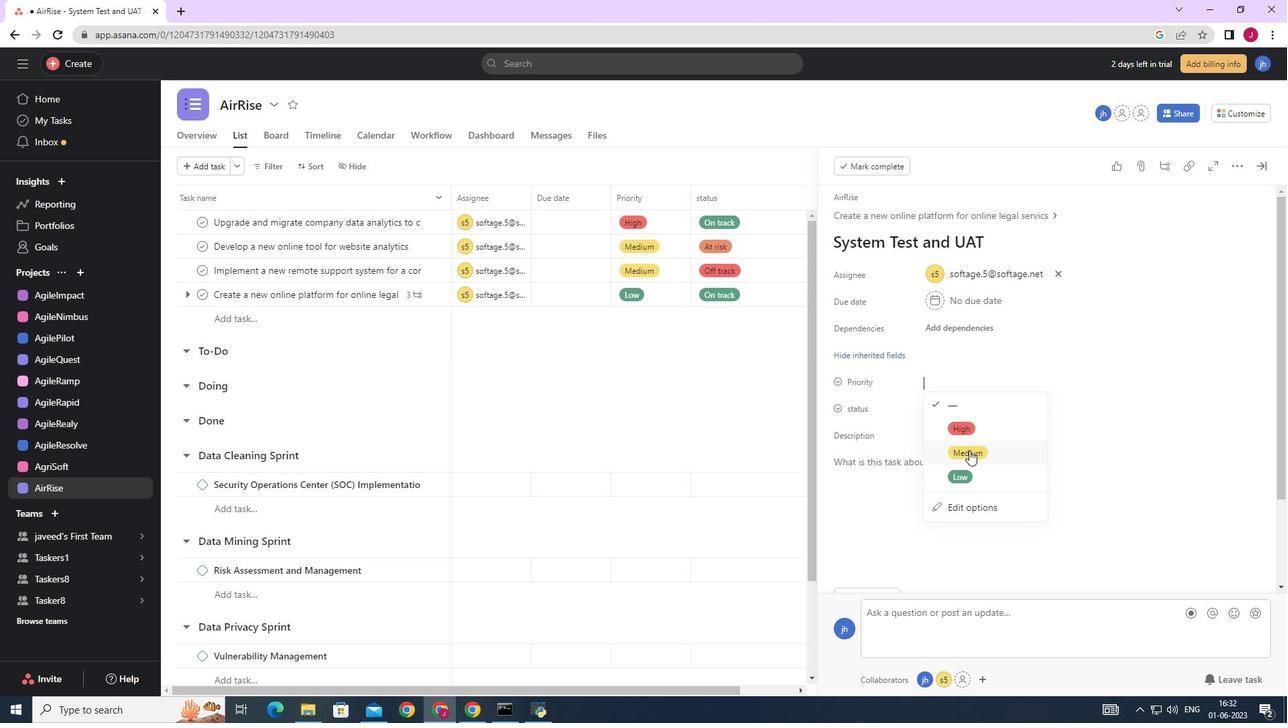 
Action: Mouse pressed left at (969, 453)
Screenshot: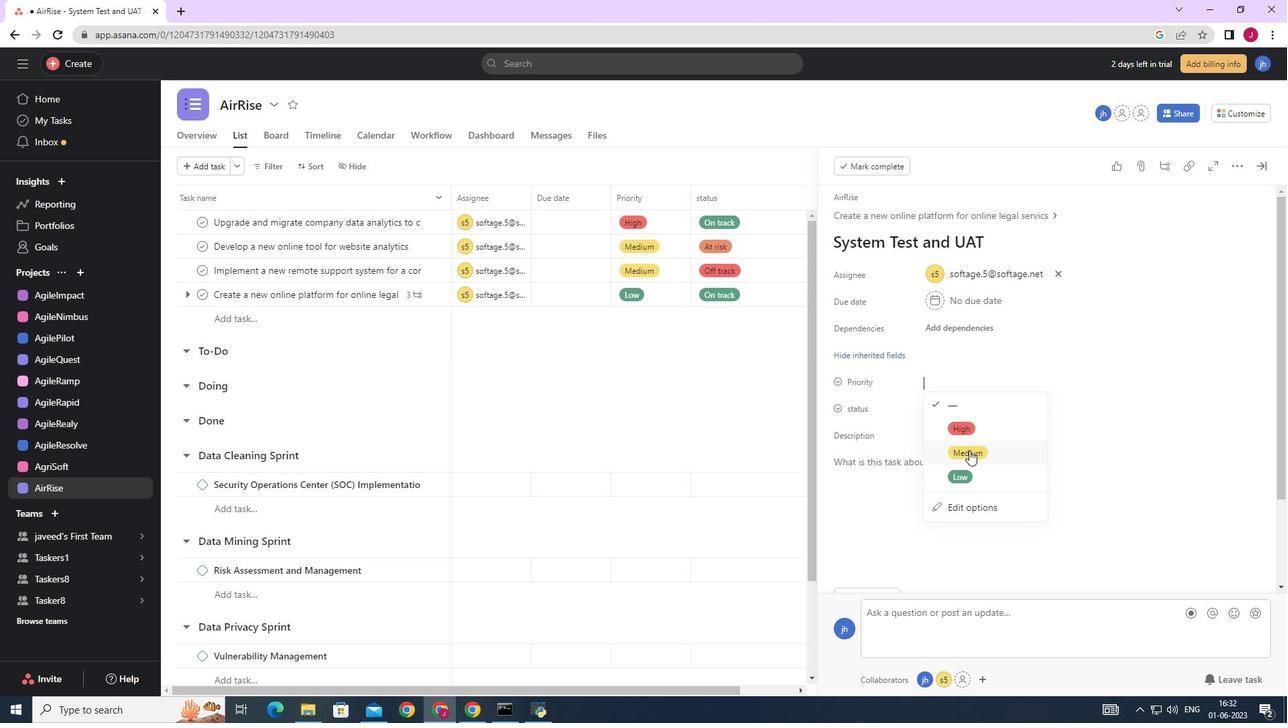 
Action: Mouse moved to (972, 407)
Screenshot: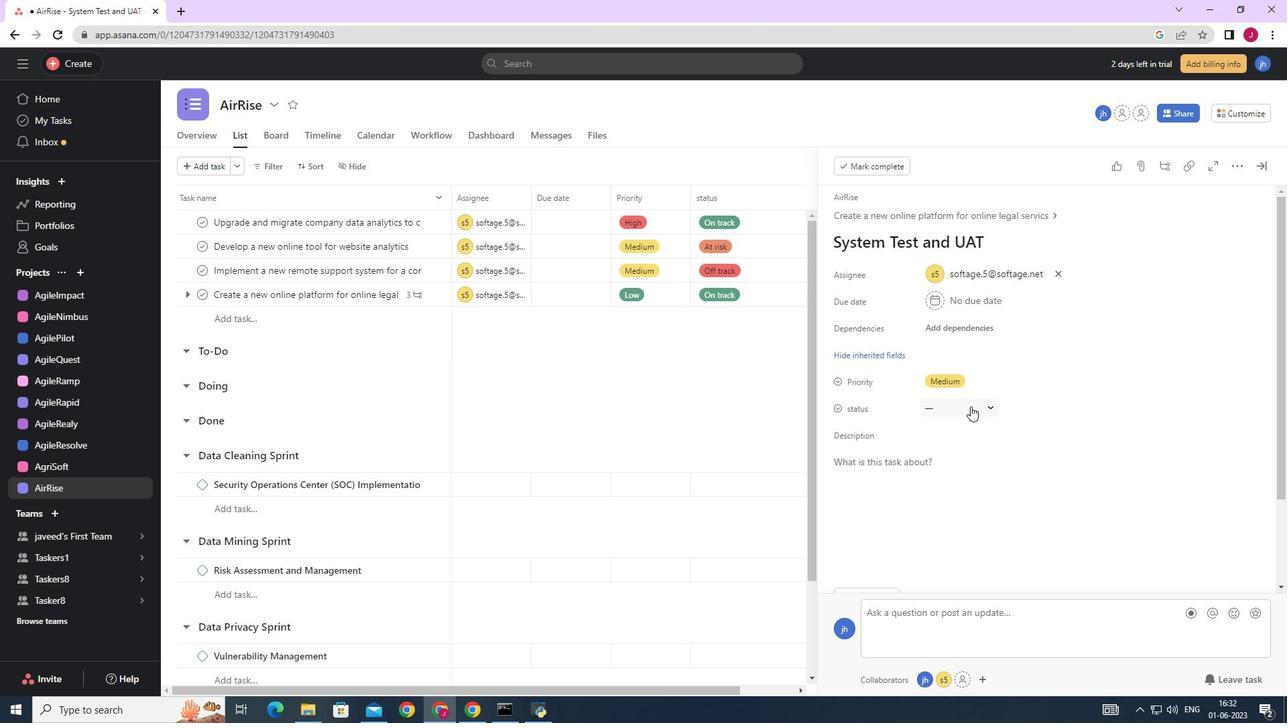 
Action: Mouse pressed left at (972, 407)
Screenshot: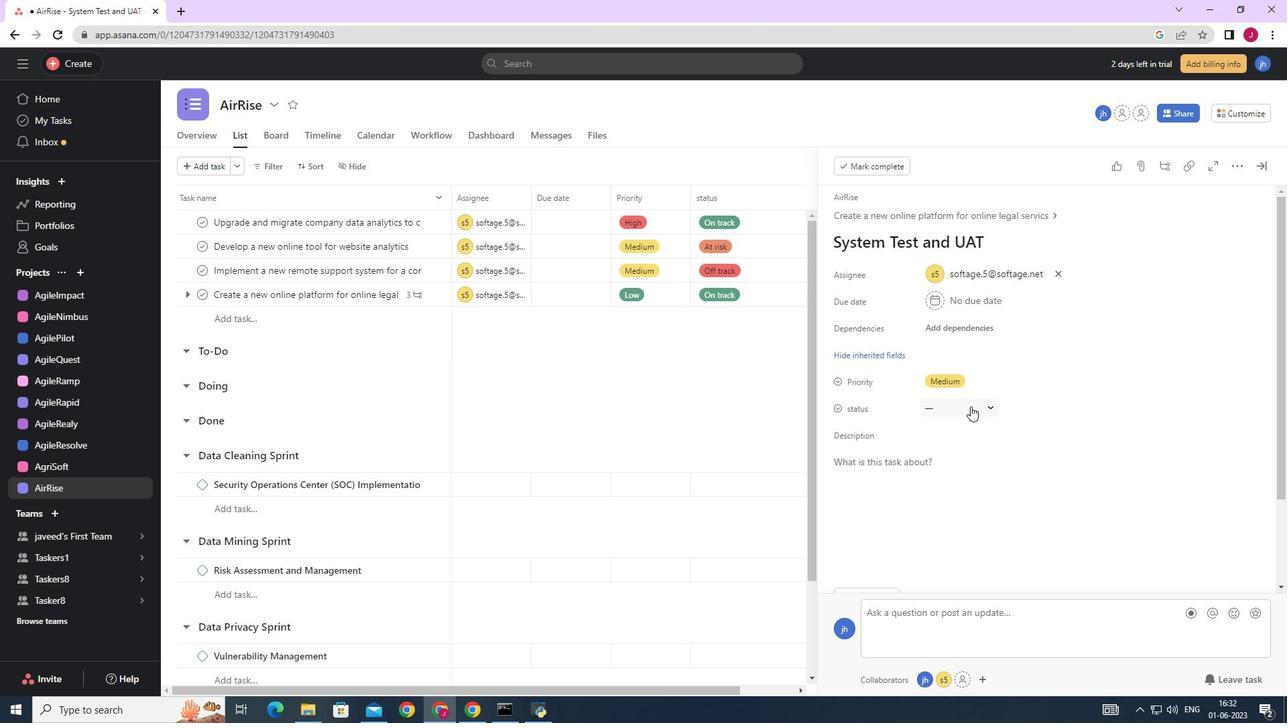 
Action: Mouse moved to (969, 500)
Screenshot: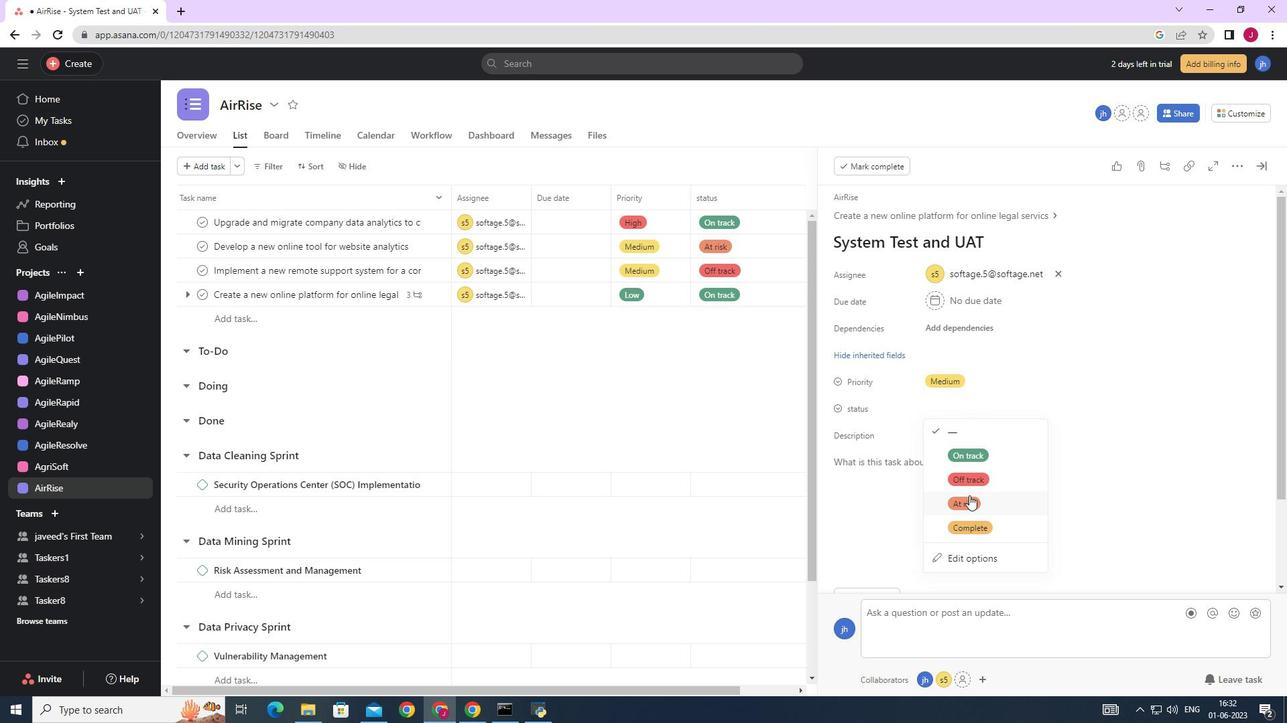 
Action: Mouse pressed left at (969, 500)
Screenshot: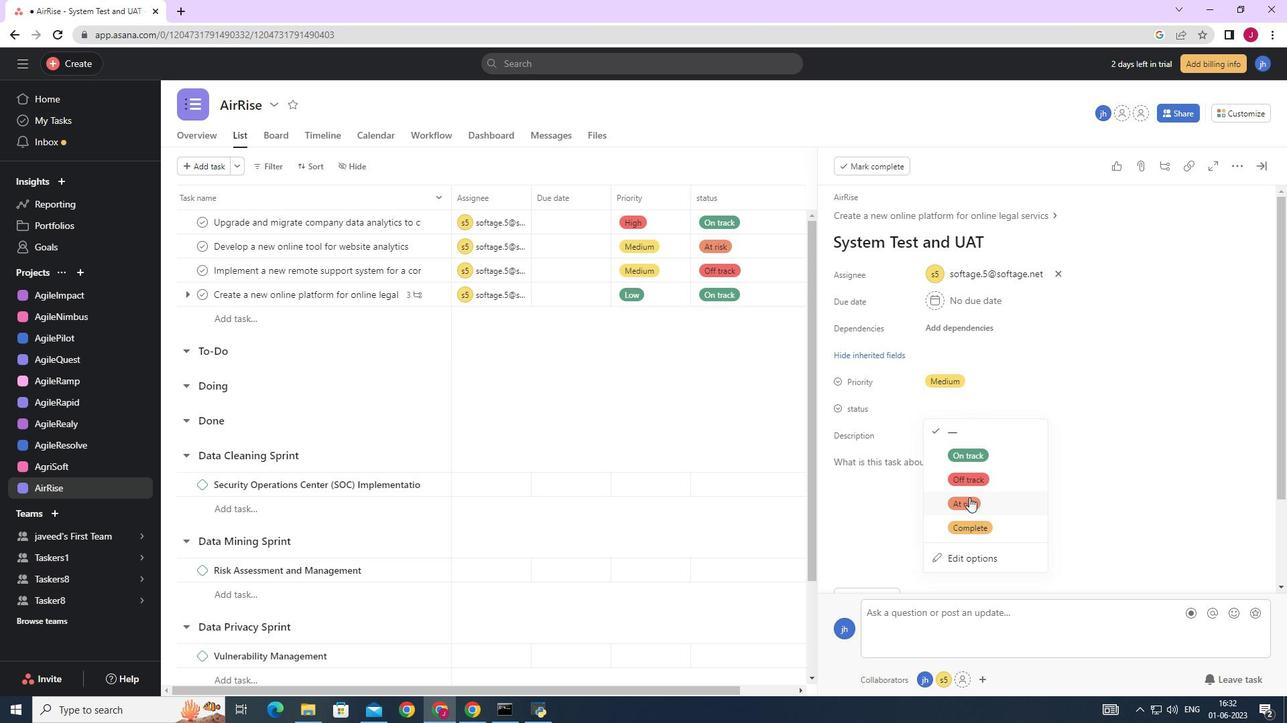
Action: Mouse moved to (1259, 168)
Screenshot: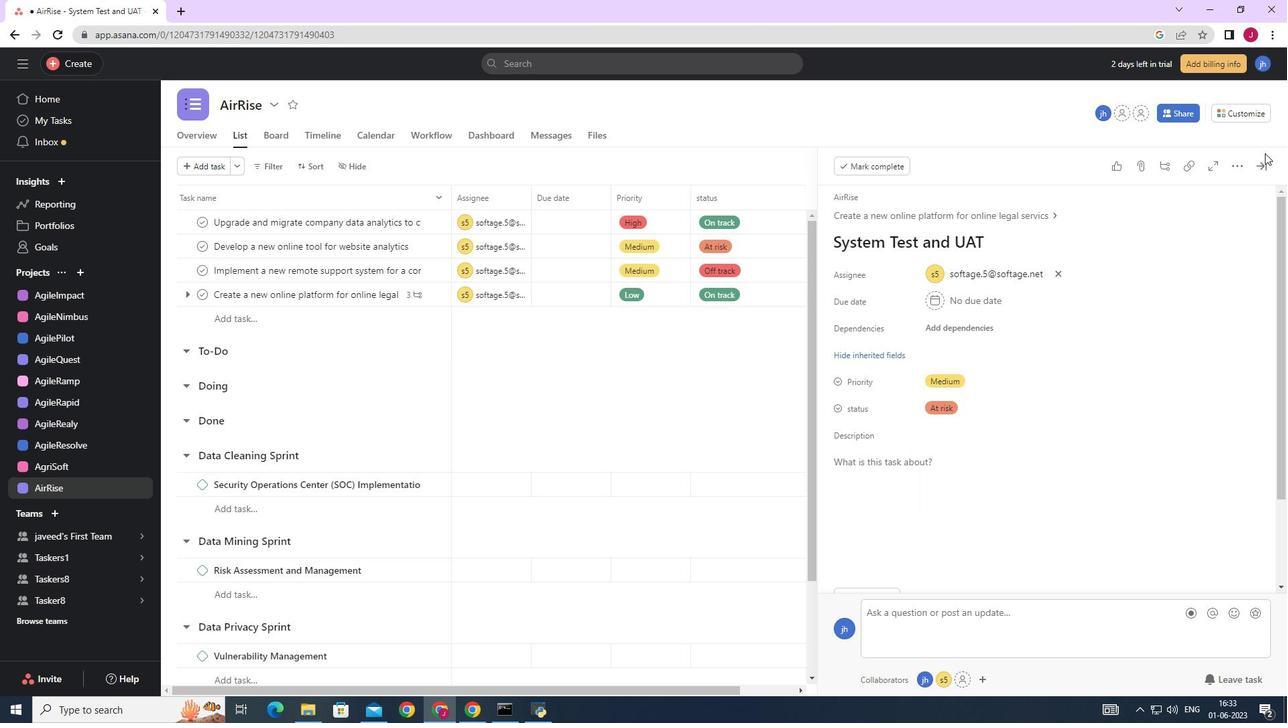 
Action: Mouse pressed left at (1259, 168)
Screenshot: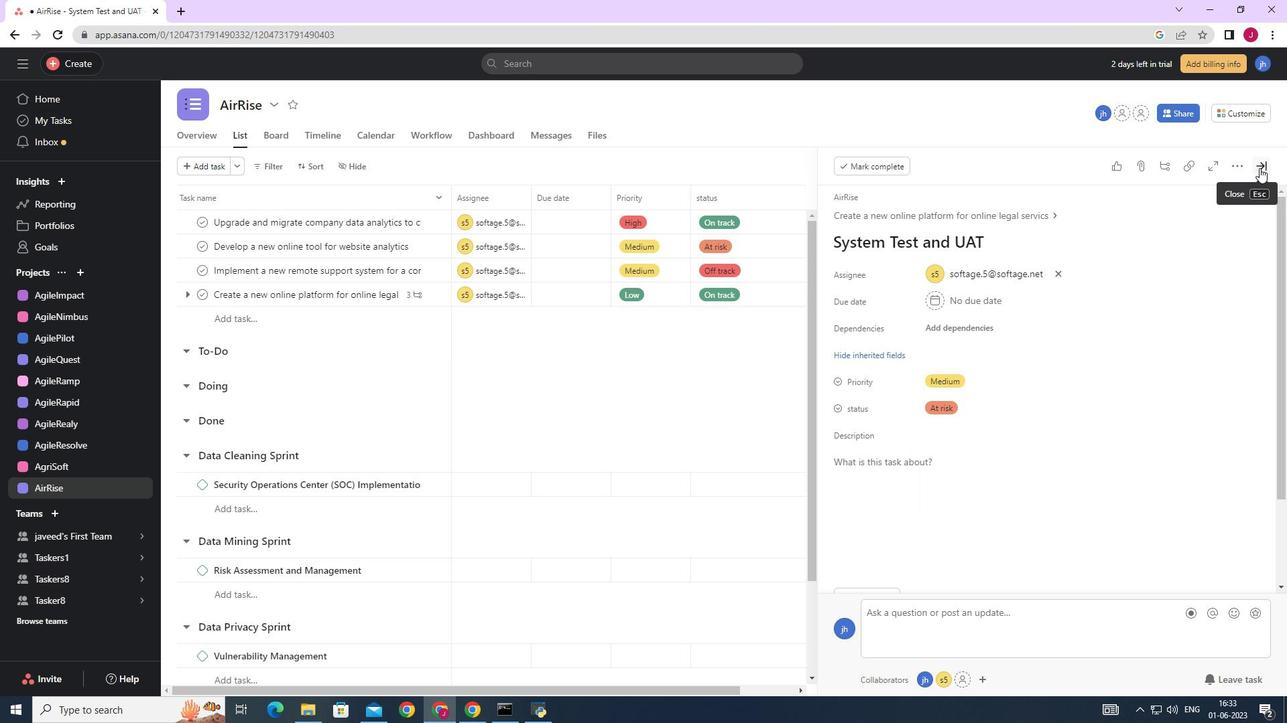 
